Task: Use GitHub's "Gist" feature to share code snippets and notes.
Action: Mouse moved to (976, 54)
Screenshot: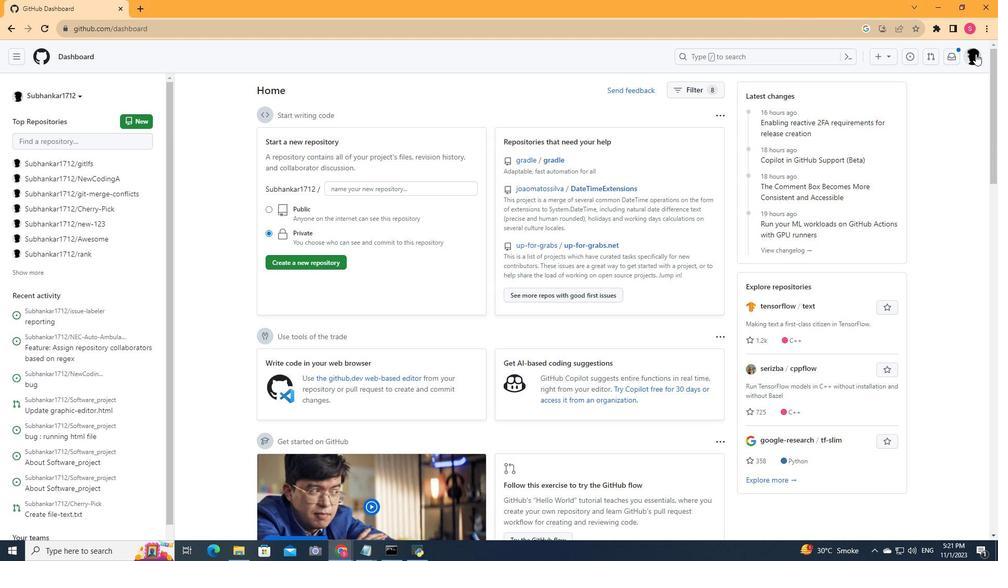 
Action: Mouse pressed left at (976, 54)
Screenshot: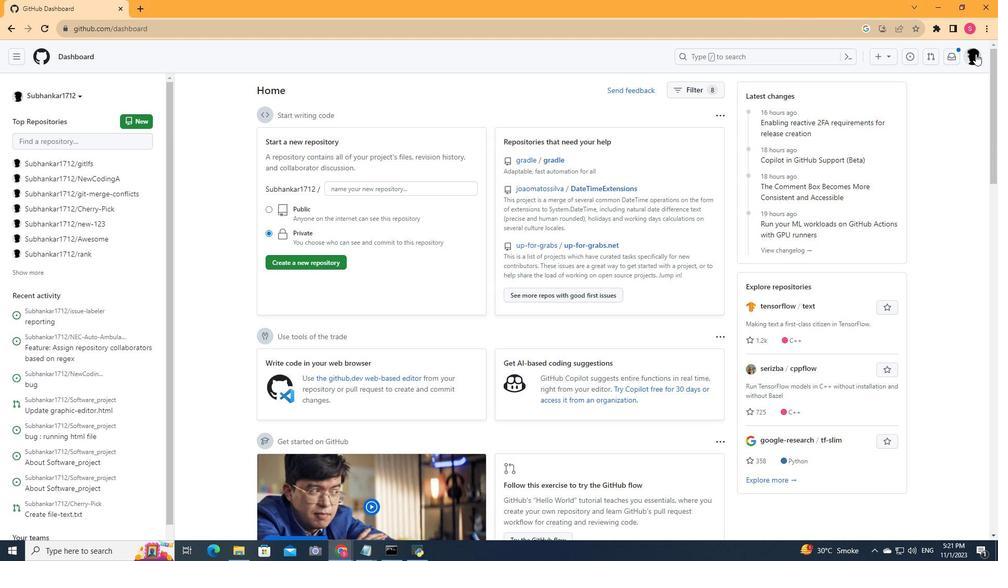 
Action: Mouse moved to (877, 233)
Screenshot: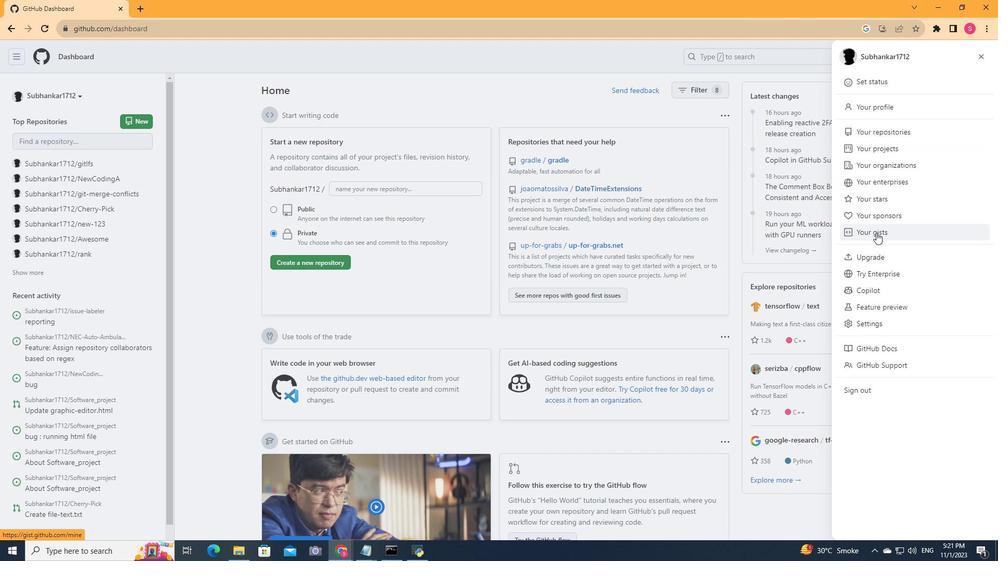 
Action: Mouse pressed left at (877, 233)
Screenshot: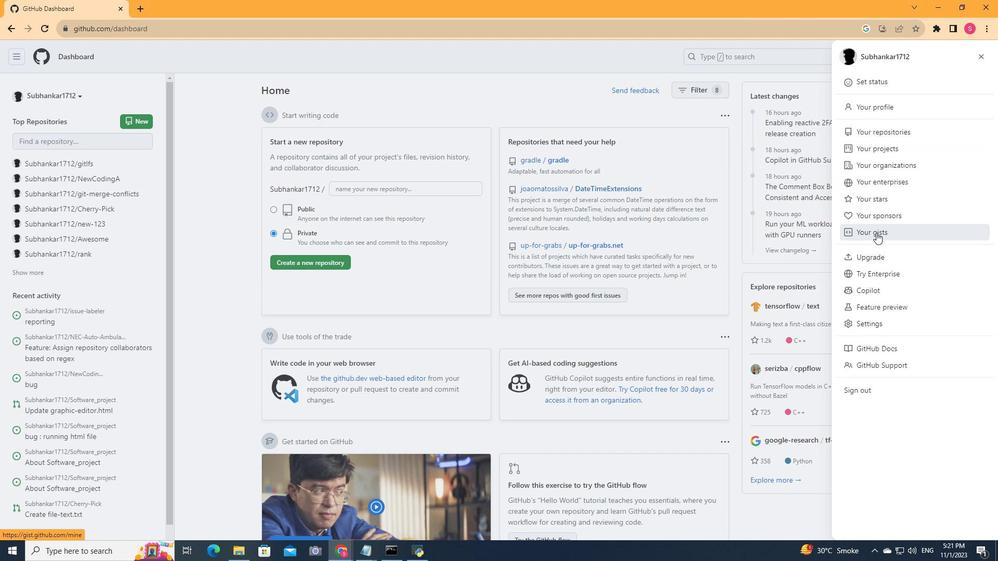 
Action: Mouse moved to (426, 131)
Screenshot: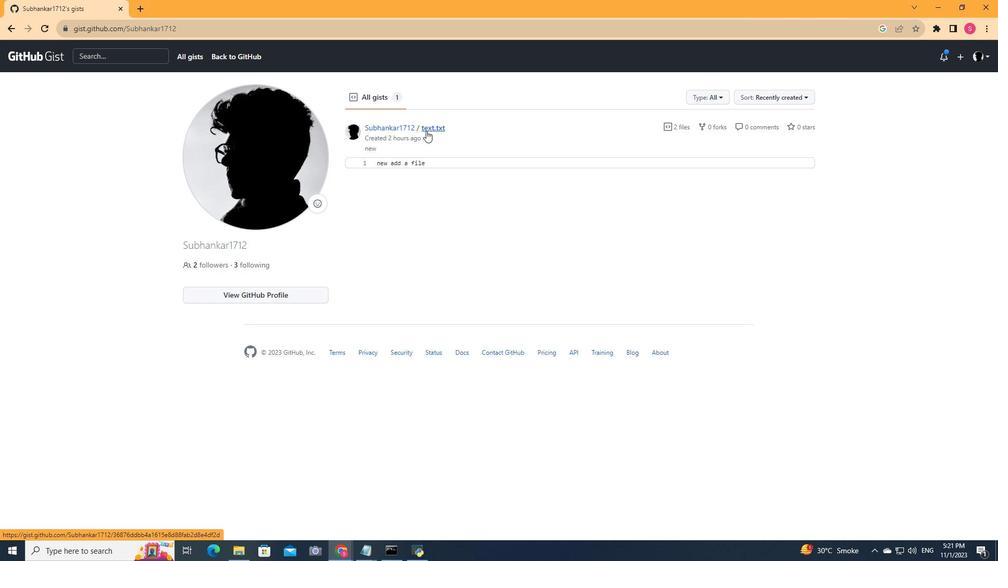 
Action: Mouse pressed left at (426, 131)
Screenshot: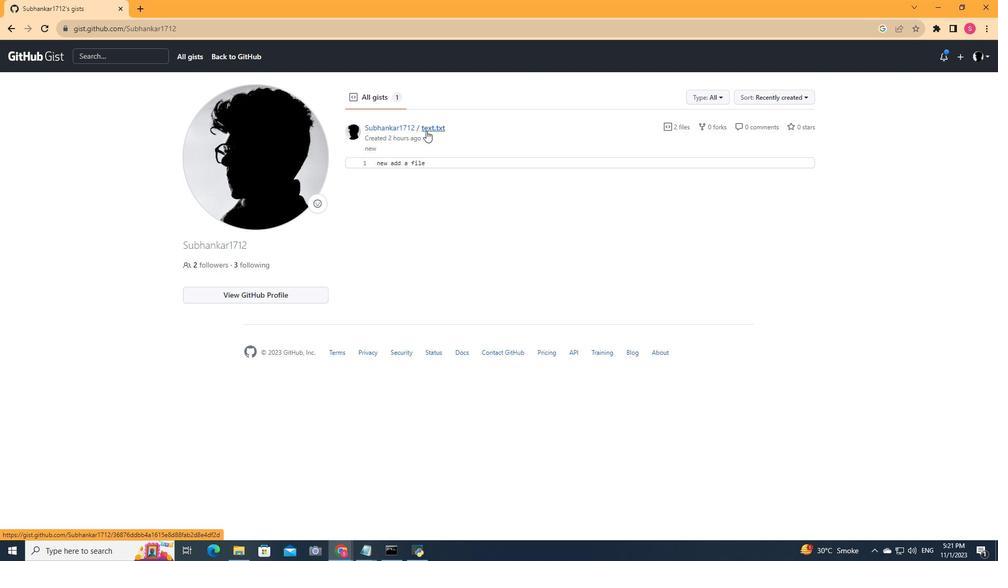 
Action: Mouse moved to (752, 130)
Screenshot: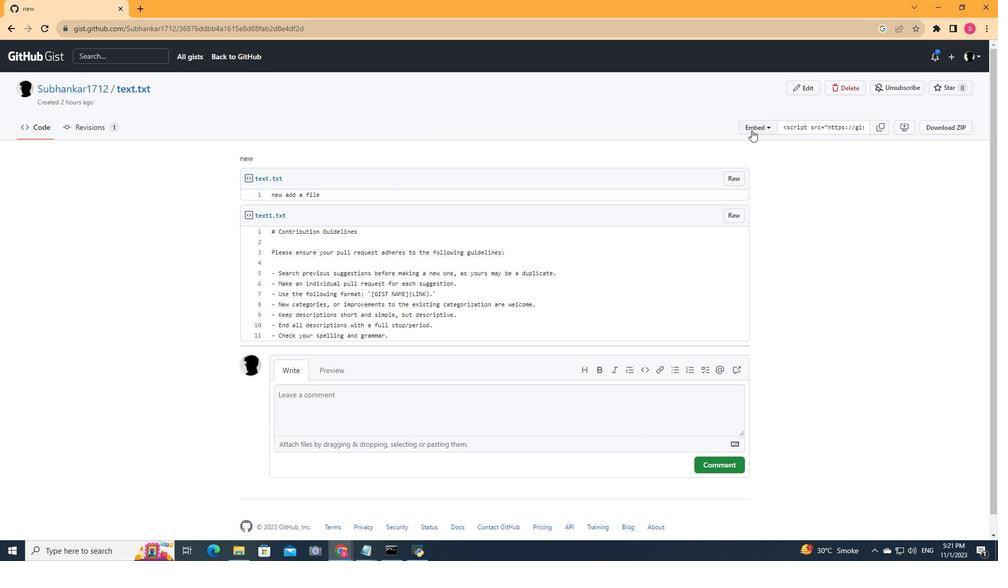 
Action: Mouse pressed left at (752, 130)
Screenshot: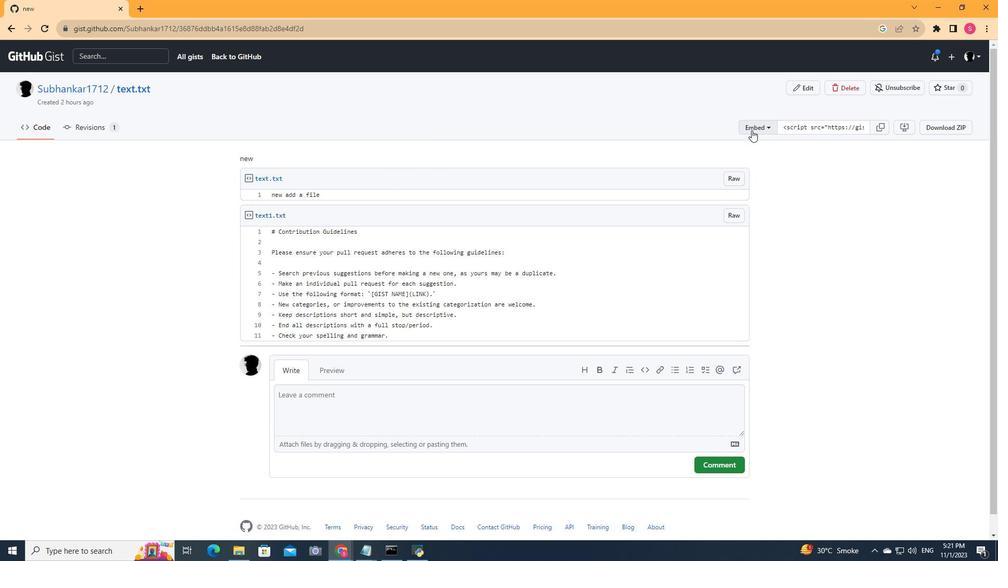 
Action: Mouse moved to (774, 195)
Screenshot: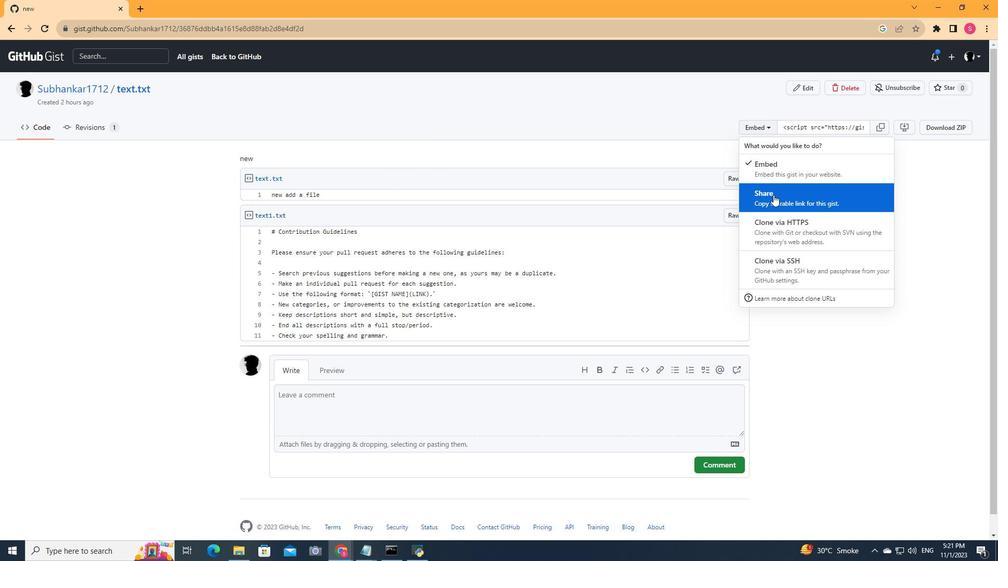 
Action: Mouse pressed left at (774, 195)
Screenshot: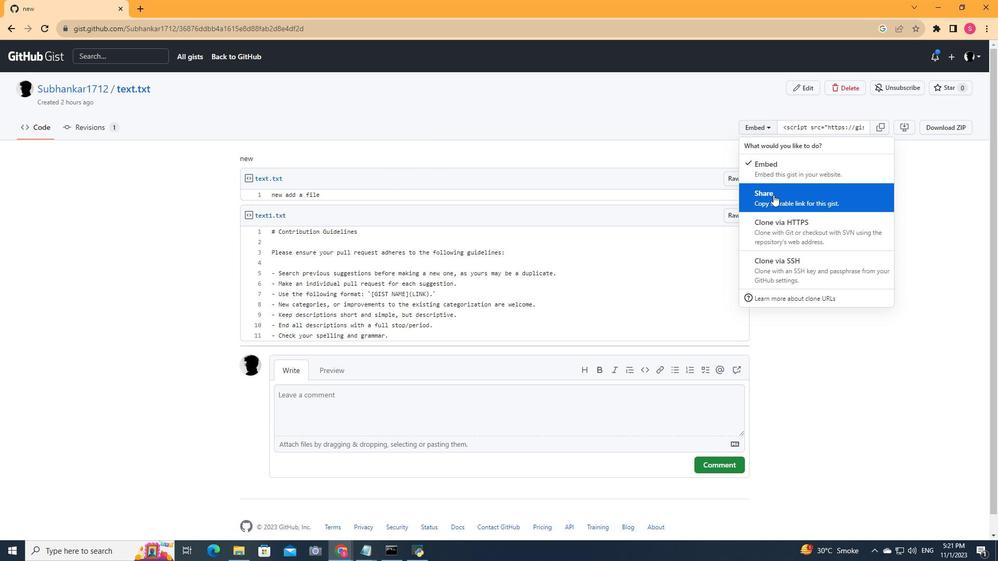 
Action: Mouse moved to (880, 126)
Screenshot: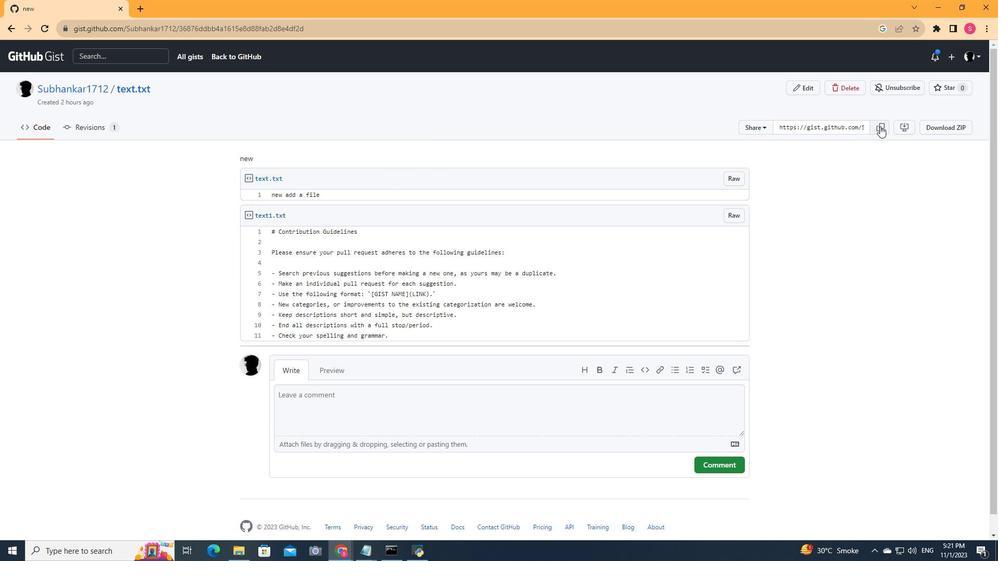 
Action: Mouse pressed left at (880, 126)
Screenshot: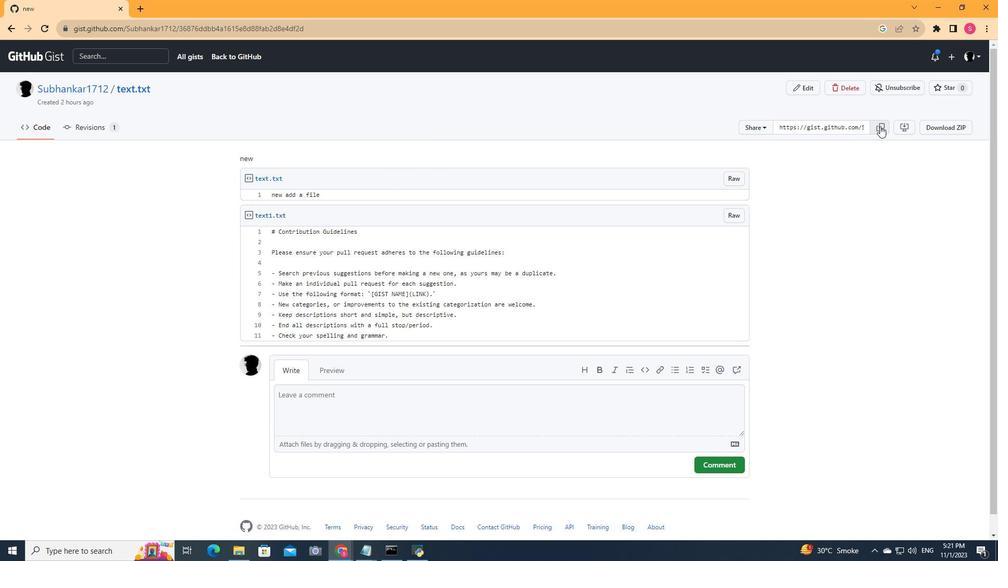 
Action: Mouse moved to (978, 56)
Screenshot: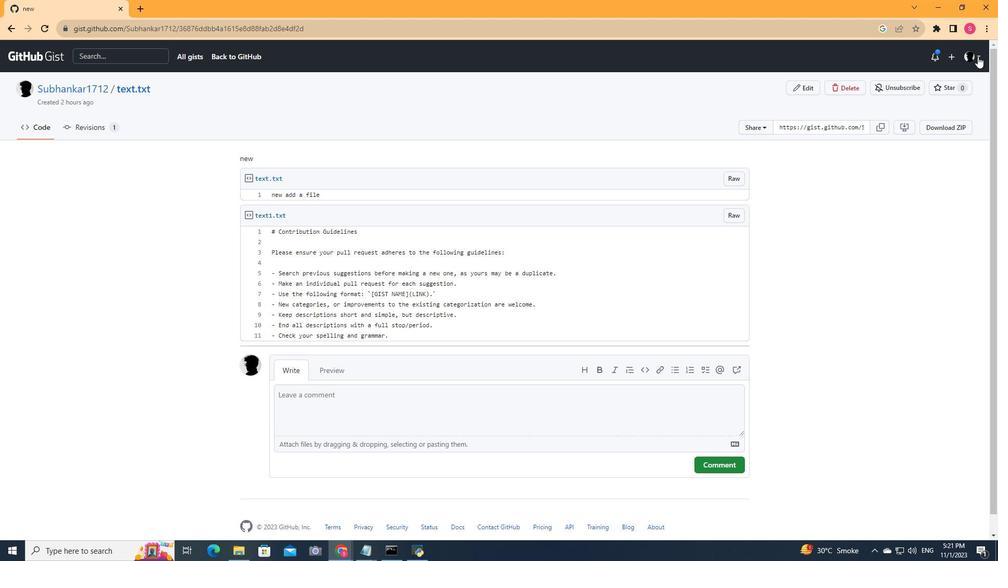 
Action: Mouse pressed left at (978, 56)
Screenshot: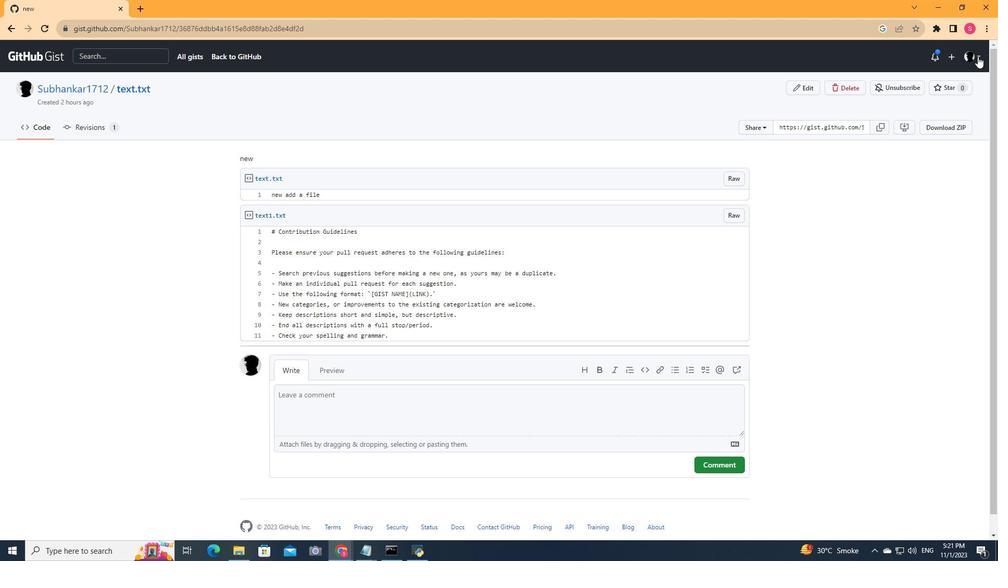 
Action: Mouse moved to (935, 161)
Screenshot: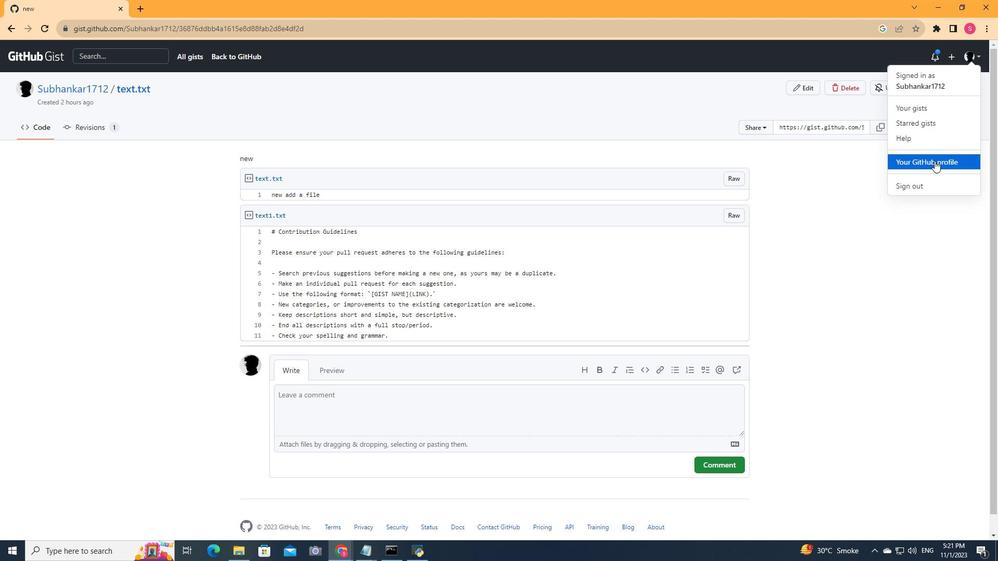 
Action: Mouse pressed left at (935, 161)
Screenshot: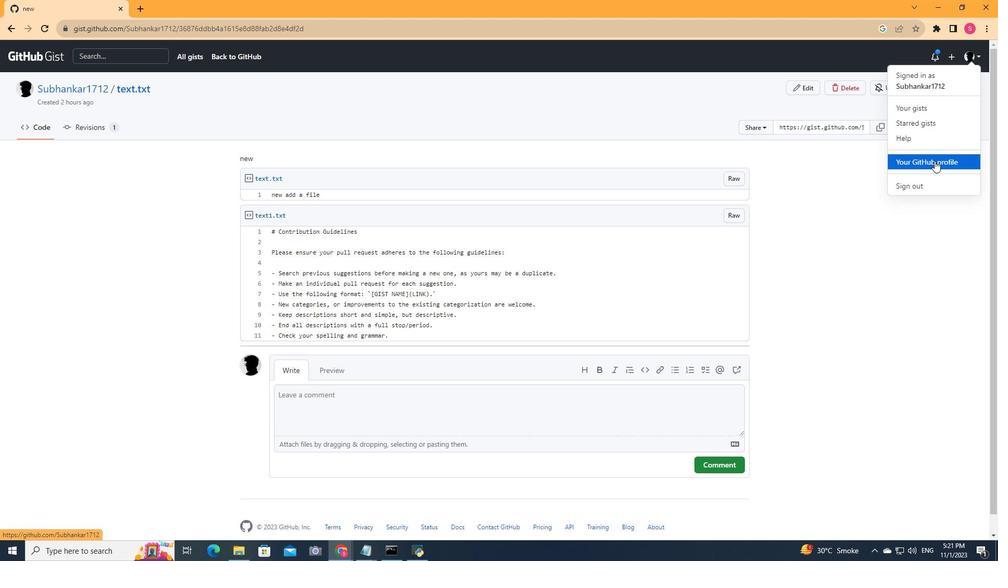 
Action: Mouse moved to (429, 256)
Screenshot: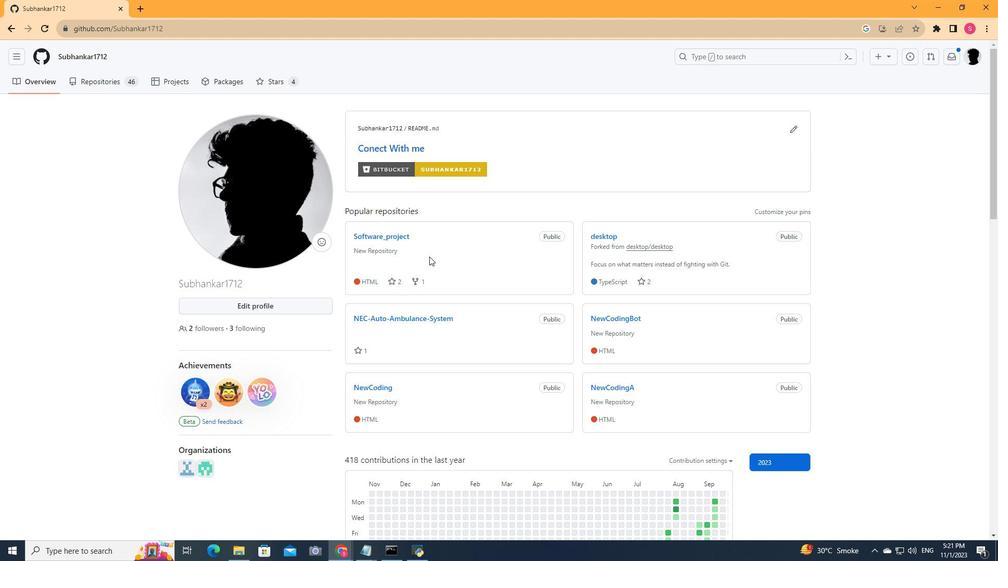 
Action: Mouse scrolled (429, 256) with delta (0, 0)
Screenshot: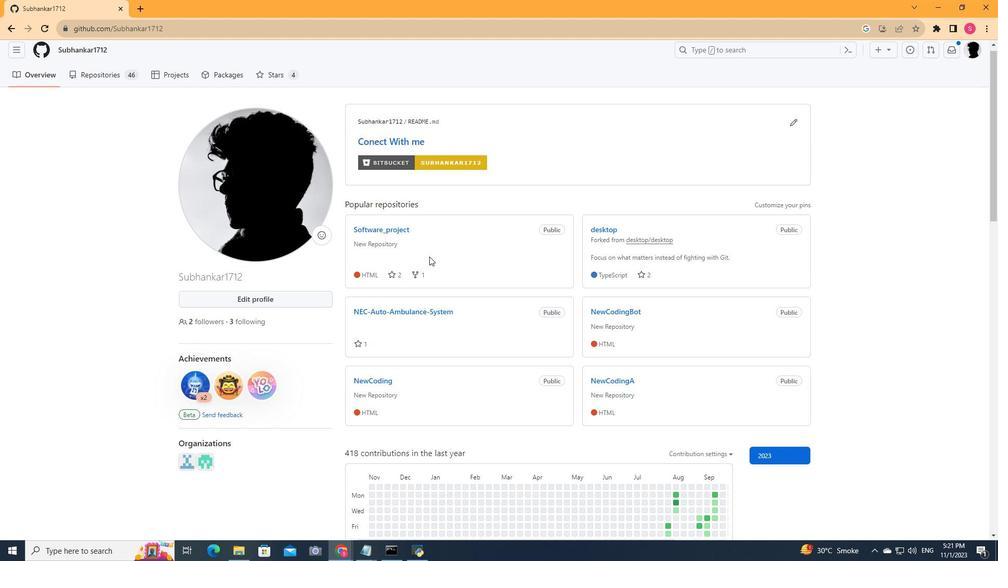 
Action: Mouse scrolled (429, 256) with delta (0, 0)
Screenshot: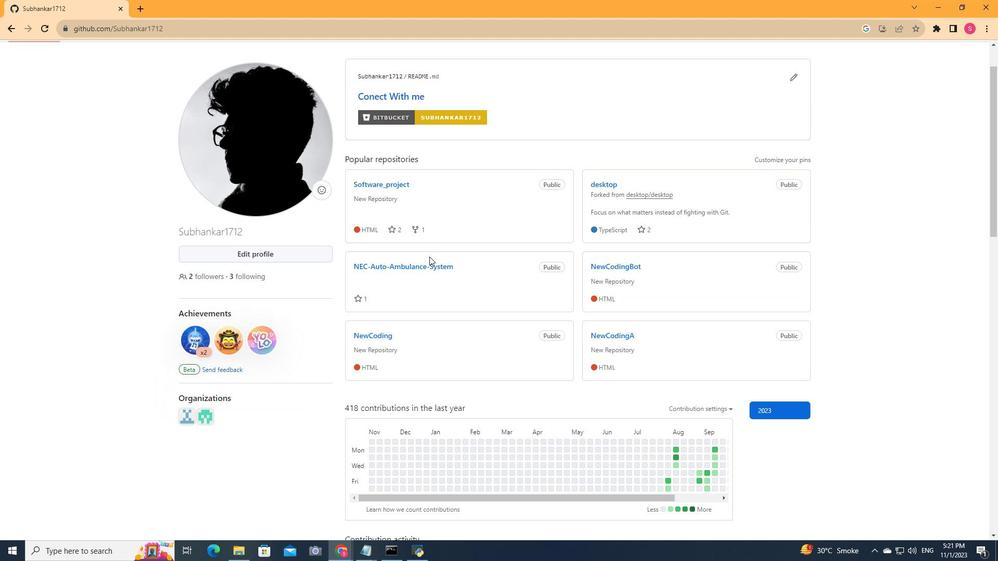 
Action: Mouse scrolled (429, 257) with delta (0, 0)
Screenshot: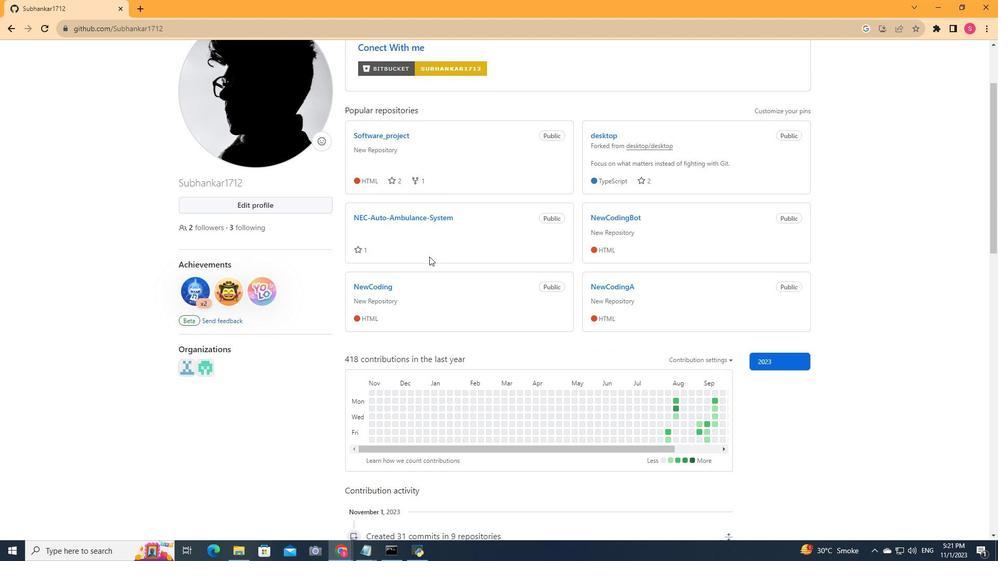 
Action: Mouse scrolled (429, 257) with delta (0, 0)
Screenshot: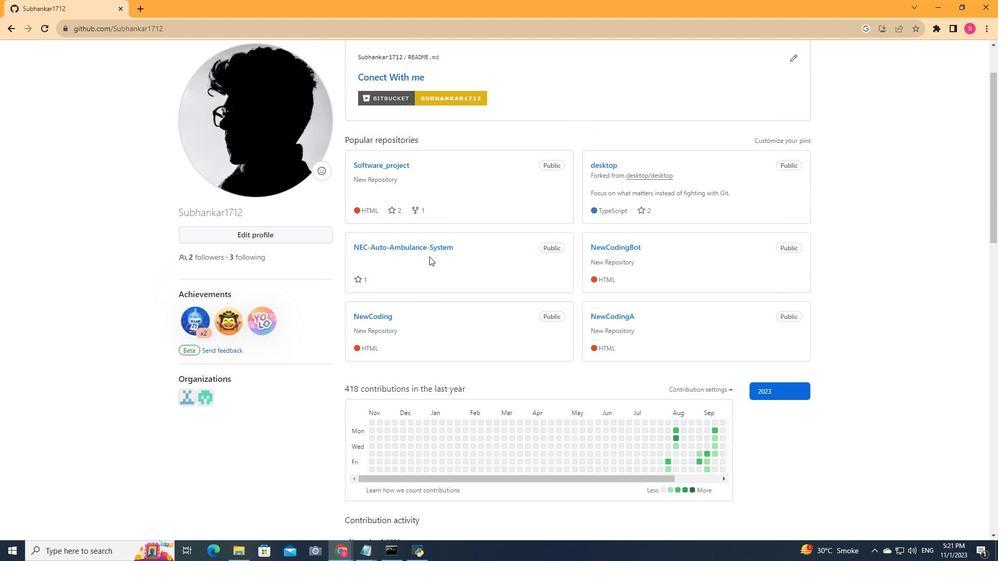 
Action: Mouse scrolled (429, 257) with delta (0, 0)
Screenshot: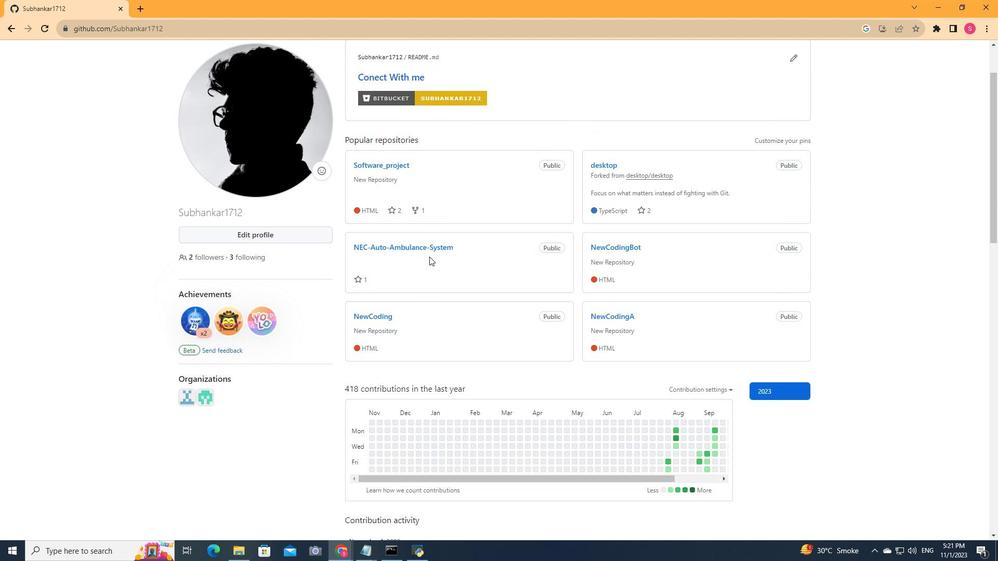 
Action: Mouse scrolled (429, 257) with delta (0, 0)
Screenshot: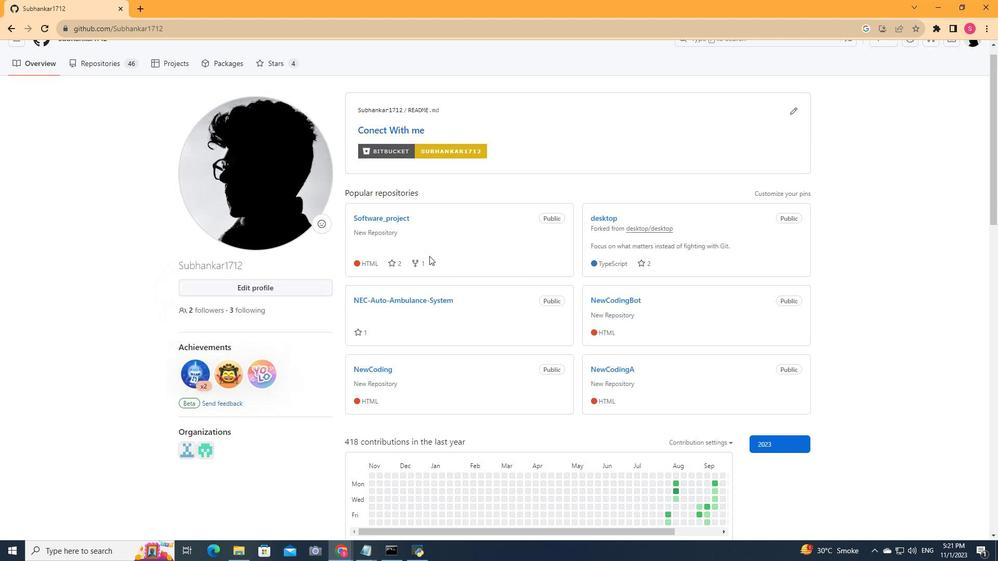 
Action: Mouse scrolled (429, 257) with delta (0, 0)
Screenshot: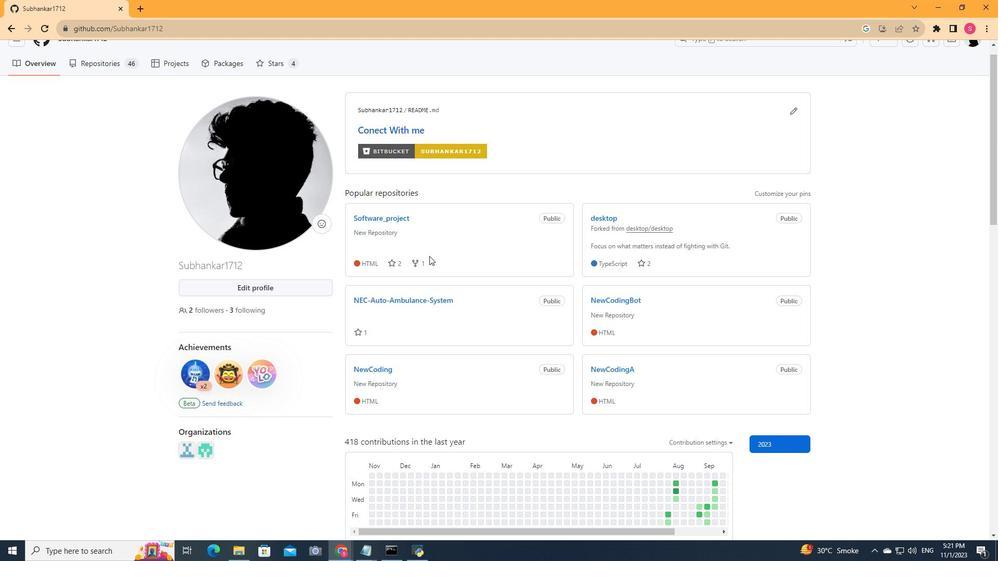 
Action: Mouse moved to (114, 76)
Screenshot: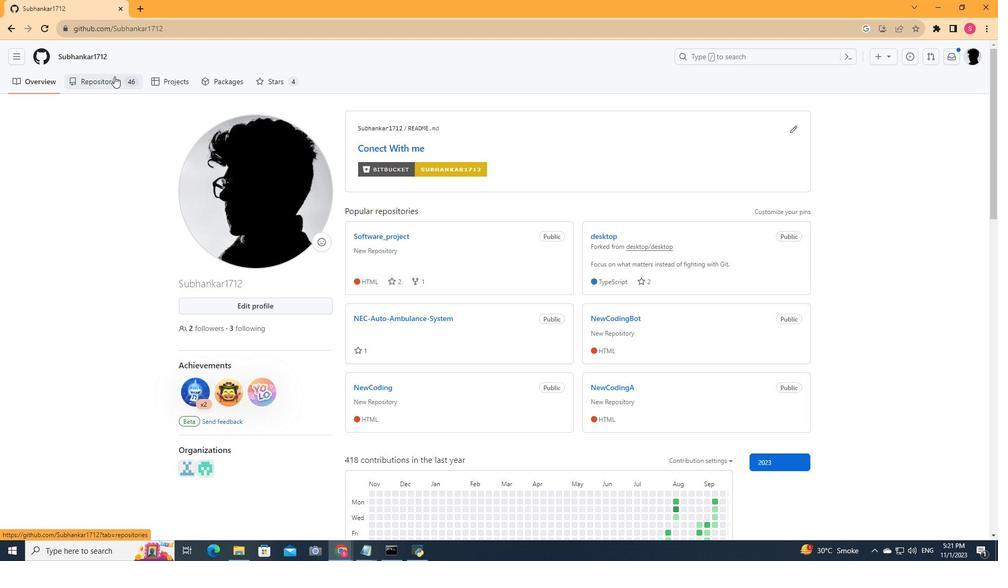 
Action: Mouse pressed left at (114, 76)
Screenshot: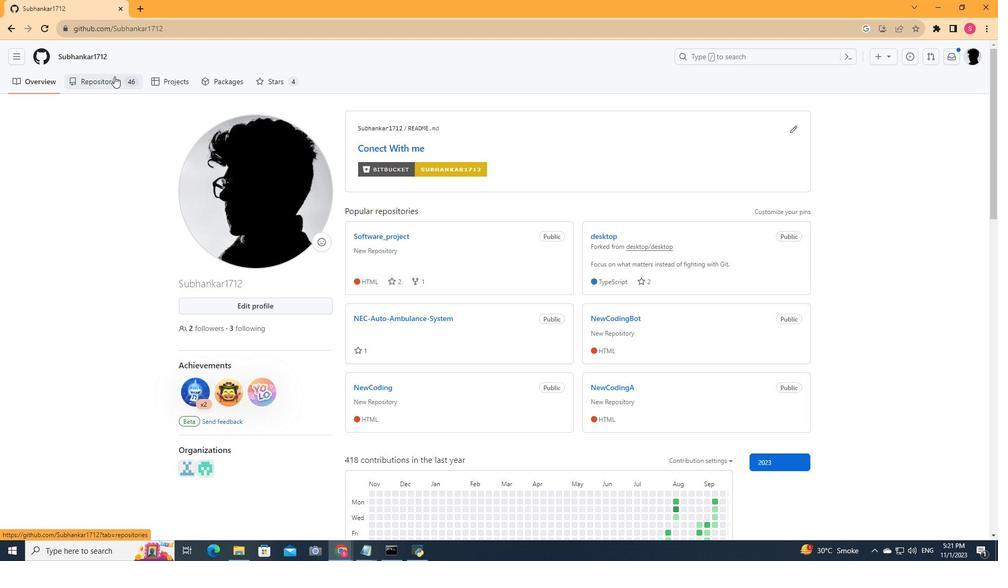 
Action: Mouse moved to (441, 271)
Screenshot: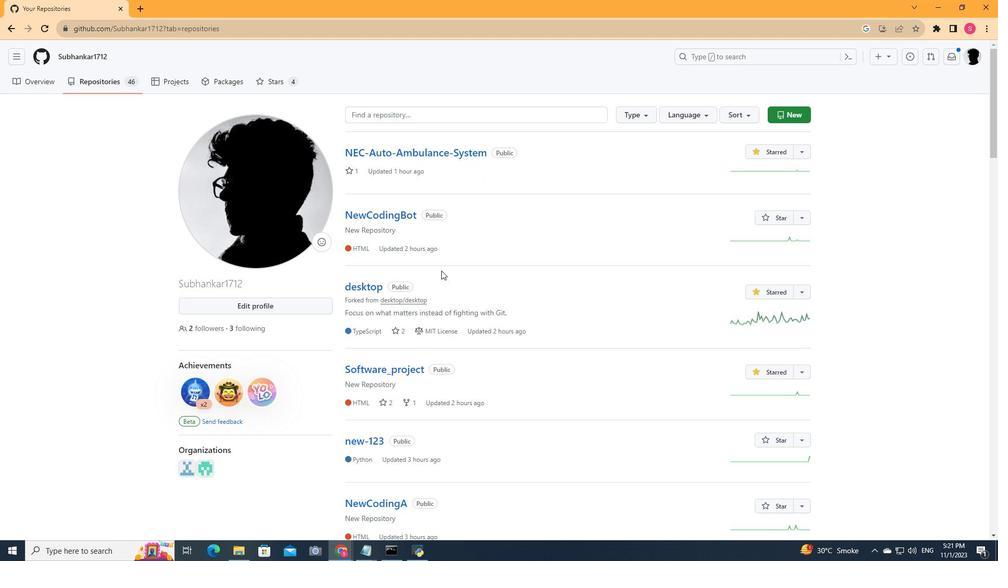 
Action: Mouse scrolled (441, 270) with delta (0, 0)
Screenshot: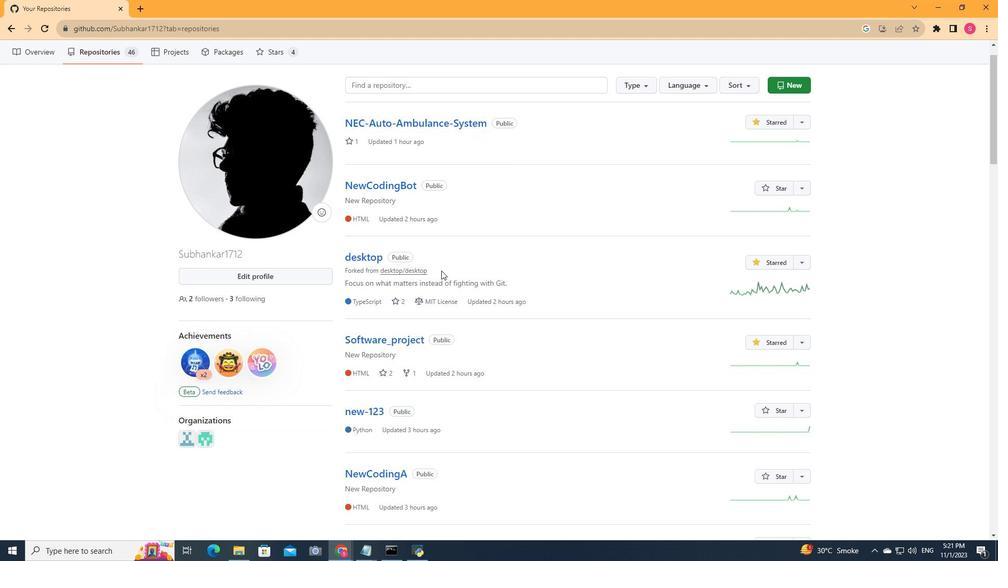 
Action: Mouse scrolled (441, 270) with delta (0, 0)
Screenshot: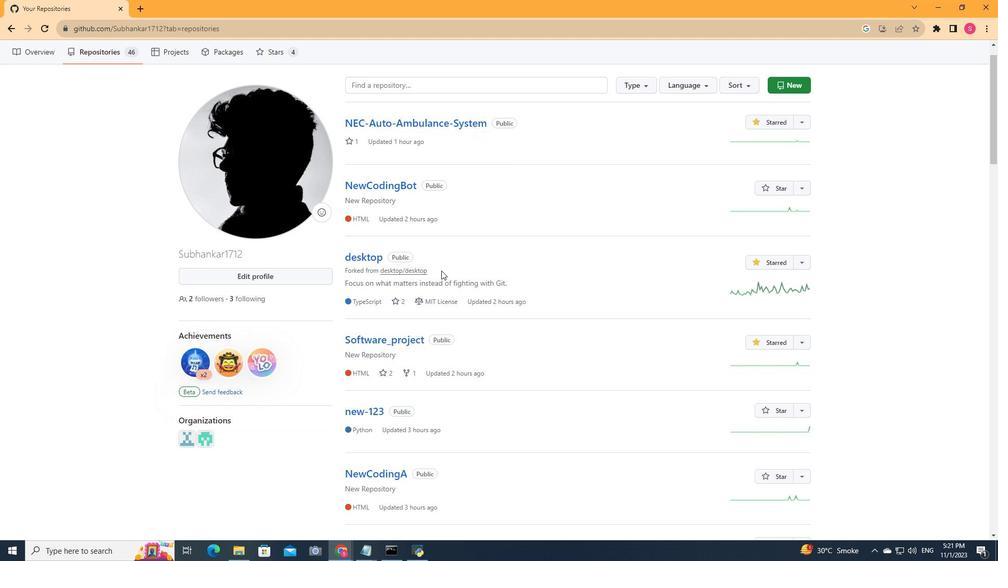 
Action: Mouse scrolled (441, 270) with delta (0, 0)
Screenshot: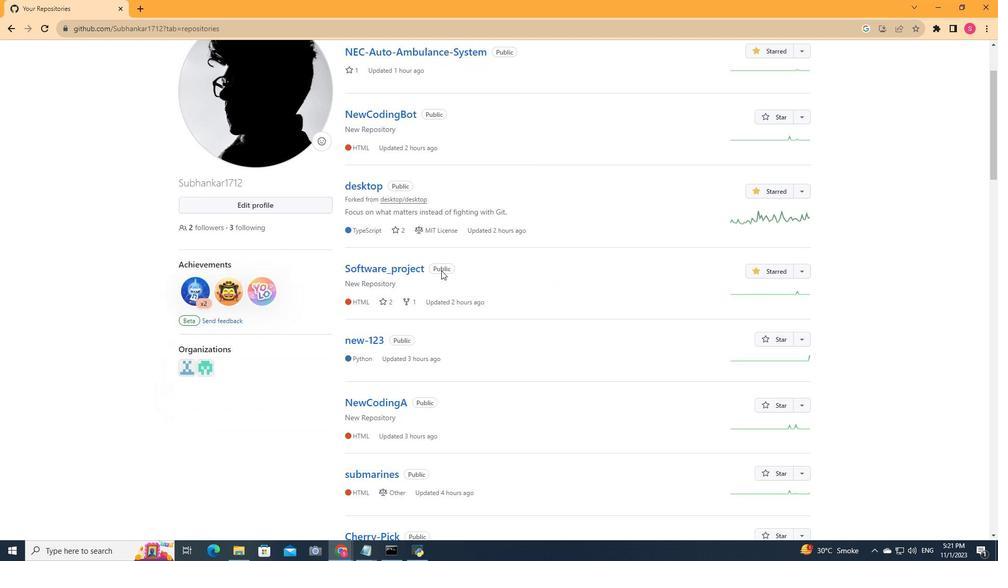 
Action: Mouse scrolled (441, 270) with delta (0, 0)
Screenshot: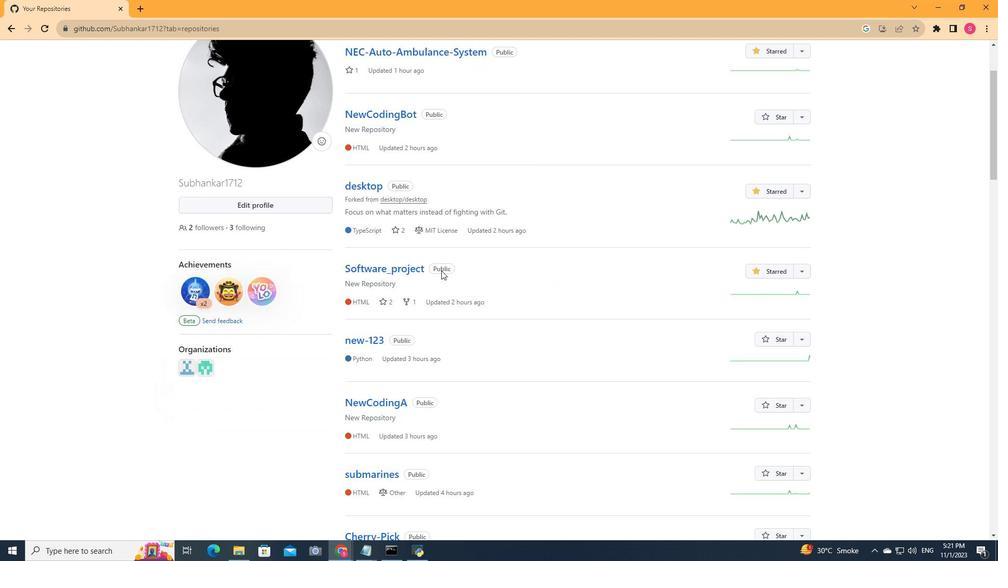 
Action: Mouse scrolled (441, 270) with delta (0, 0)
Screenshot: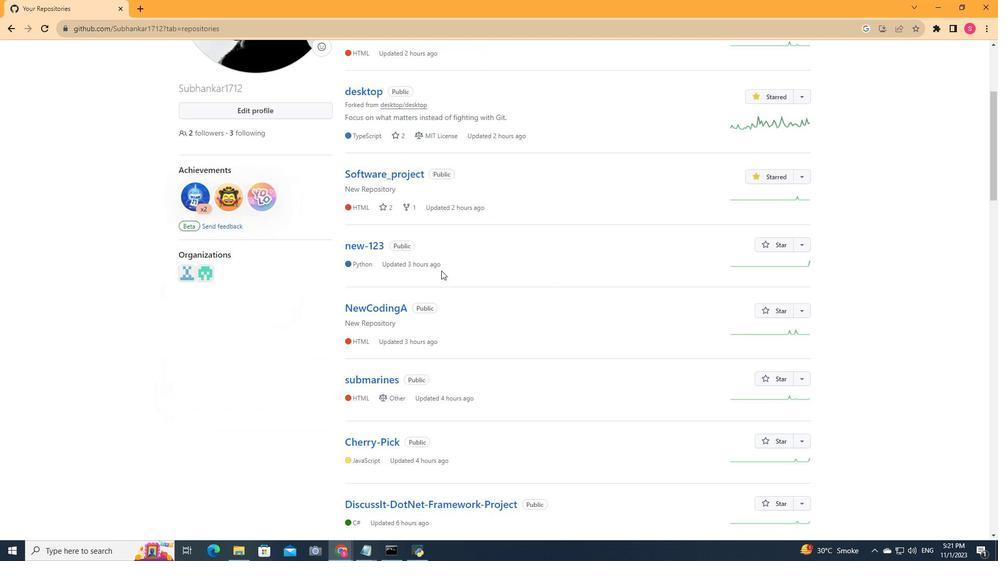 
Action: Mouse scrolled (441, 270) with delta (0, 0)
Screenshot: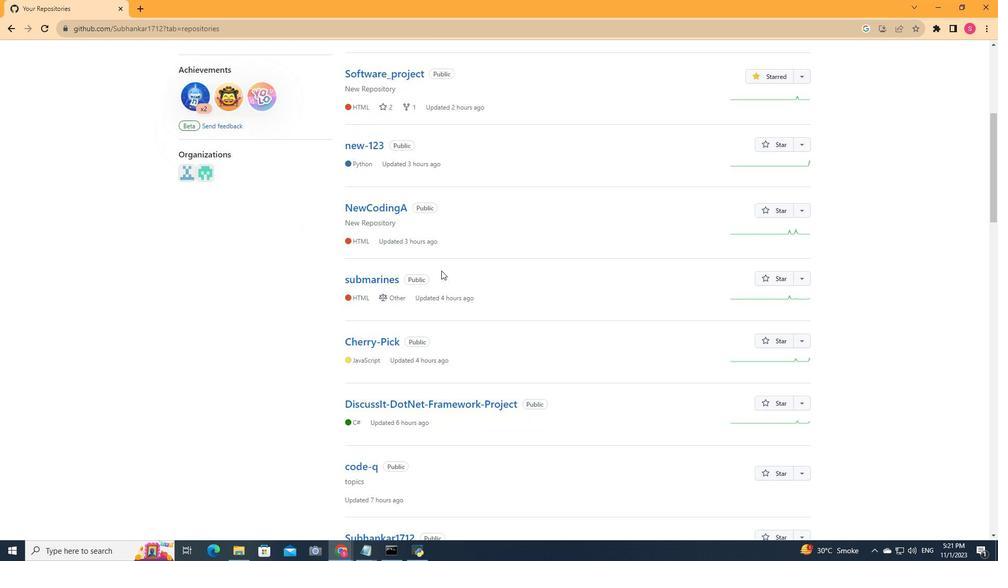 
Action: Mouse scrolled (441, 270) with delta (0, 0)
Screenshot: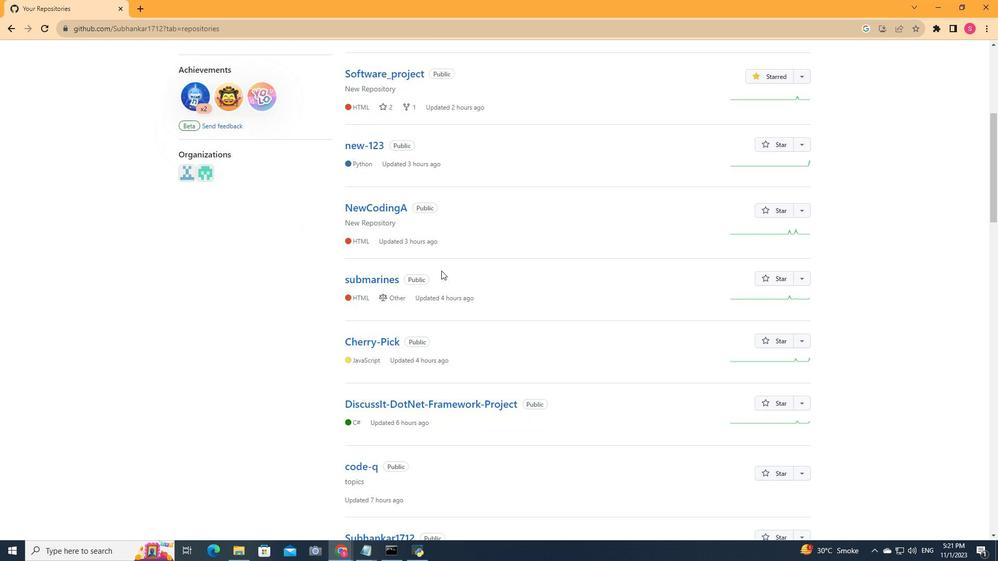 
Action: Mouse scrolled (441, 270) with delta (0, 0)
Screenshot: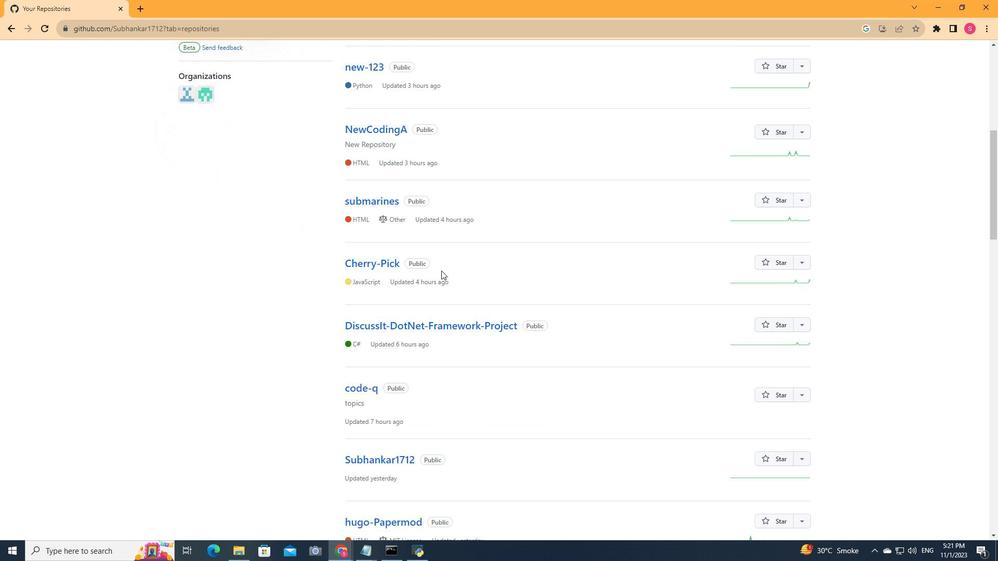 
Action: Mouse scrolled (441, 270) with delta (0, 0)
Screenshot: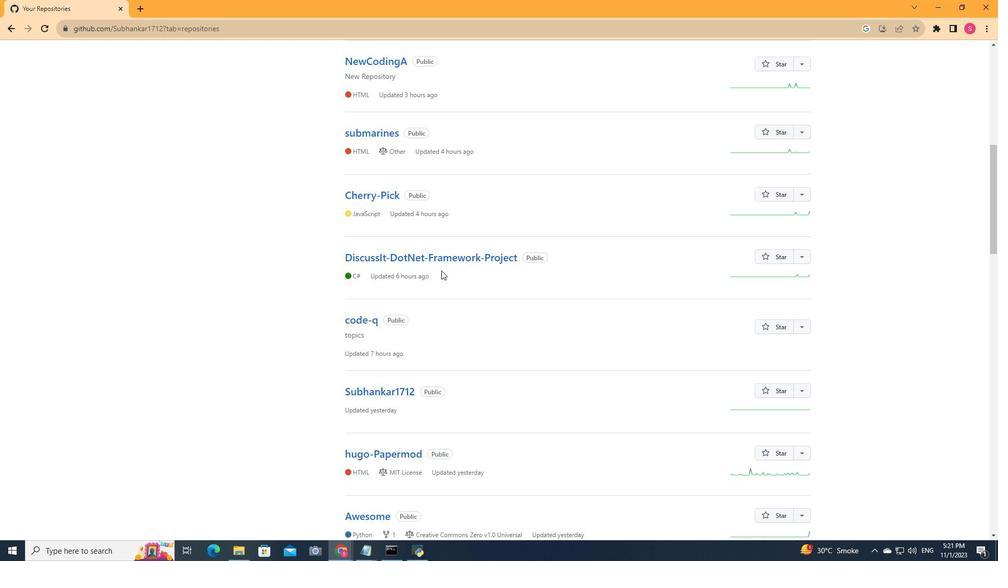 
Action: Mouse scrolled (441, 270) with delta (0, 0)
Screenshot: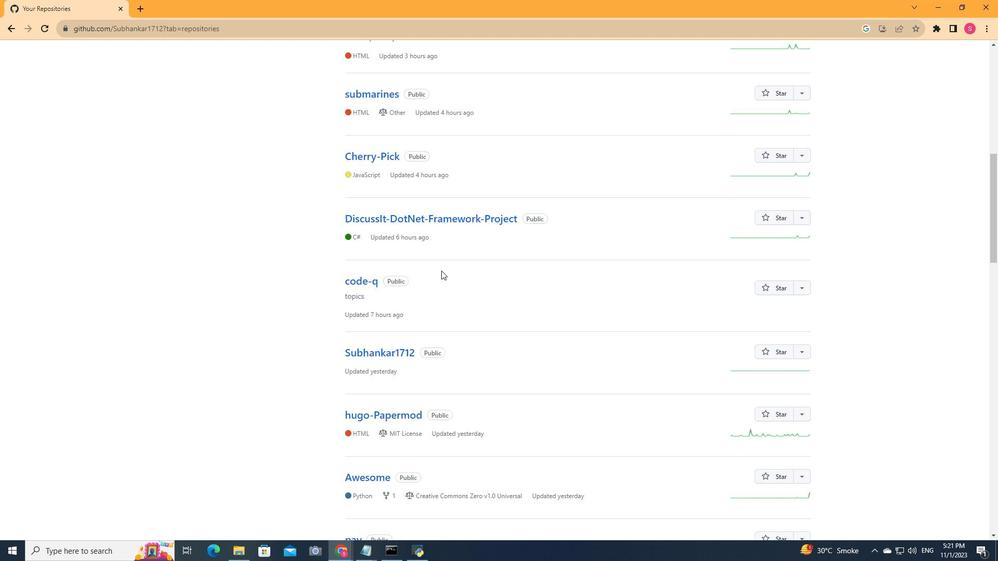 
Action: Mouse scrolled (441, 270) with delta (0, 0)
Screenshot: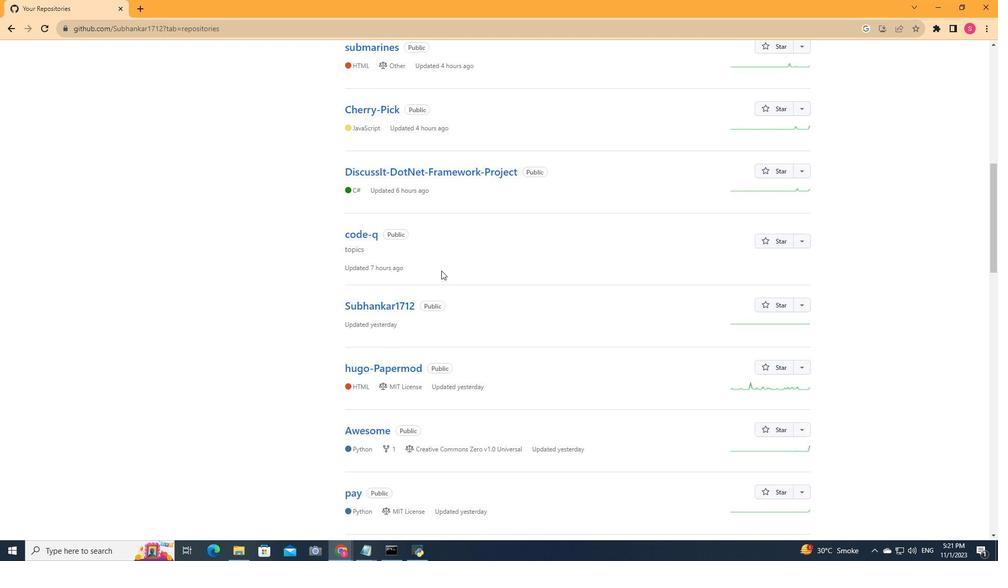 
Action: Mouse moved to (384, 262)
Screenshot: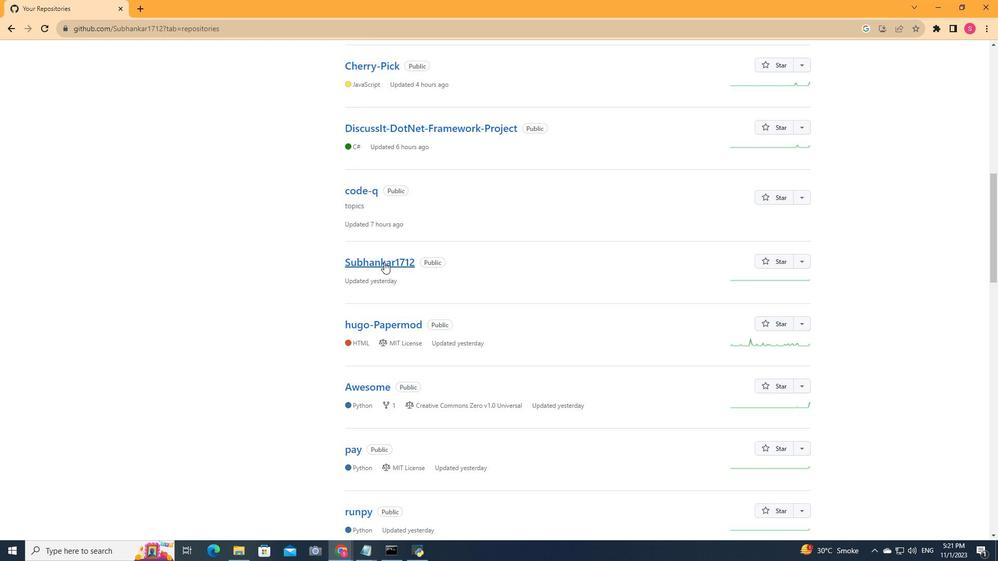 
Action: Mouse pressed left at (384, 262)
Screenshot: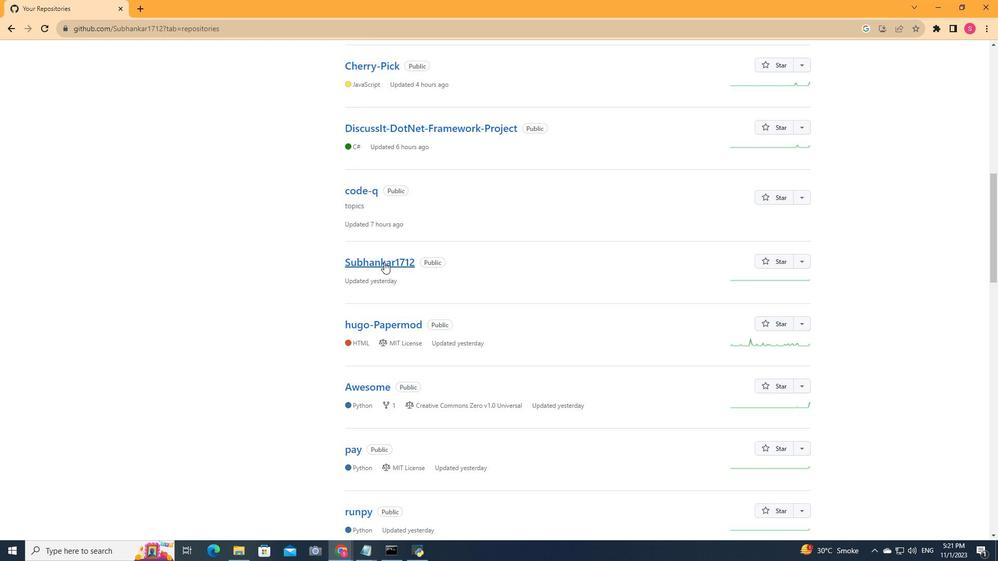 
Action: Mouse moved to (558, 146)
Screenshot: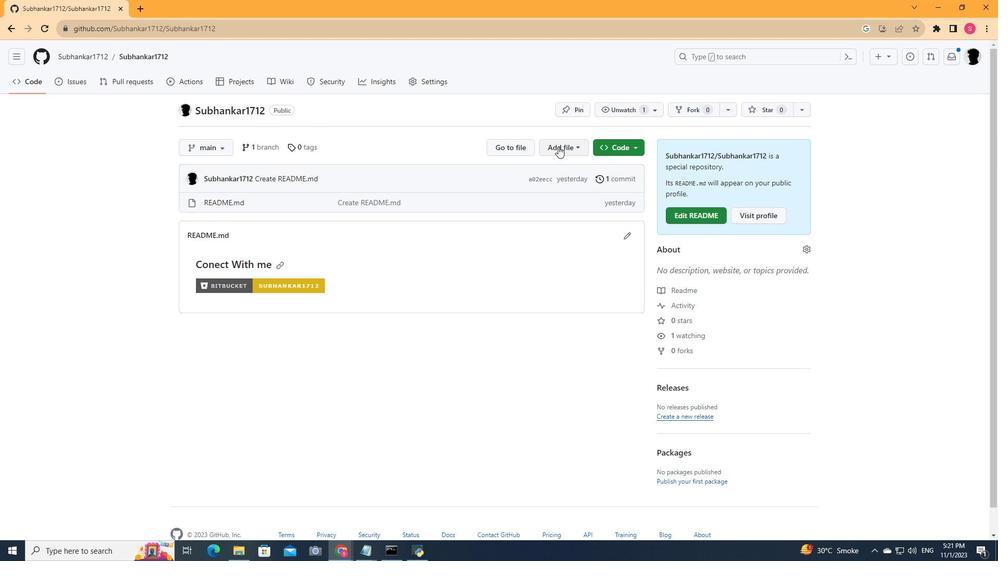 
Action: Mouse pressed left at (558, 146)
Screenshot: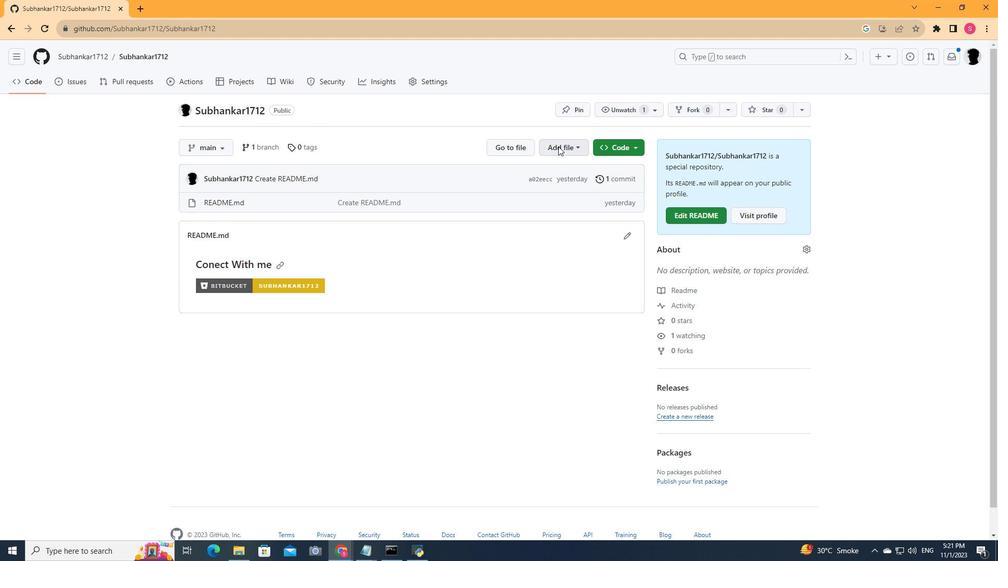 
Action: Mouse moved to (545, 170)
Screenshot: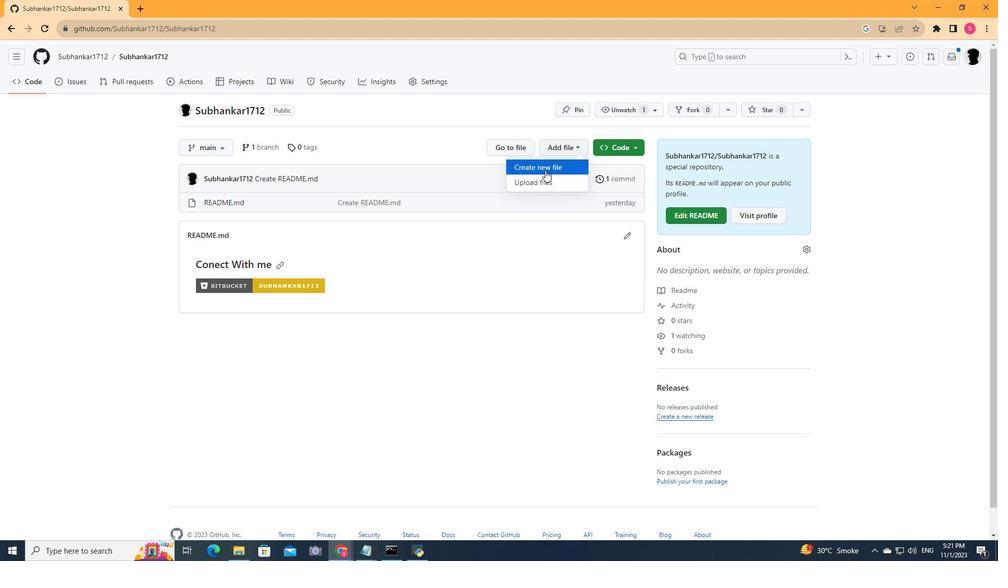 
Action: Mouse pressed left at (545, 170)
Screenshot: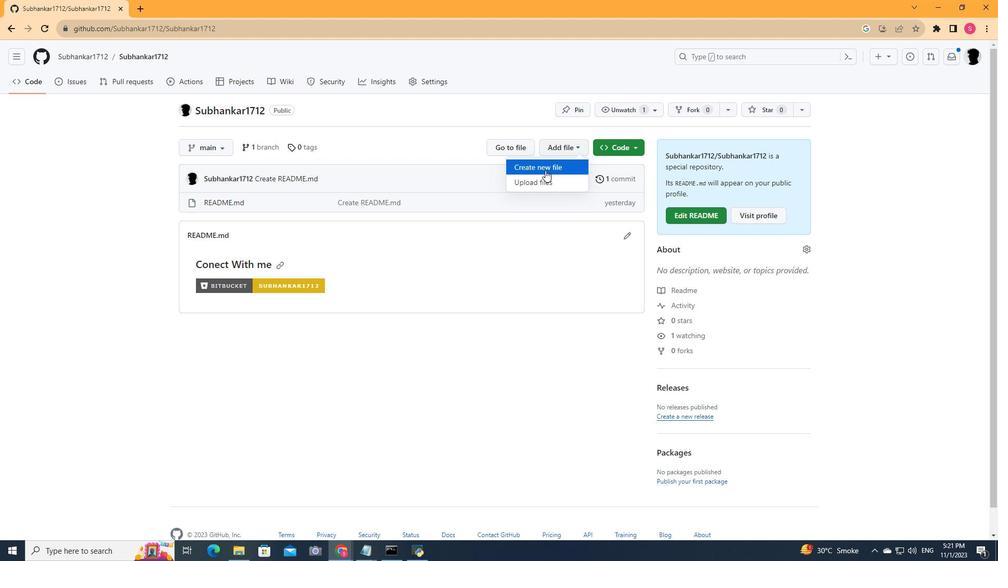 
Action: Mouse moved to (140, 109)
Screenshot: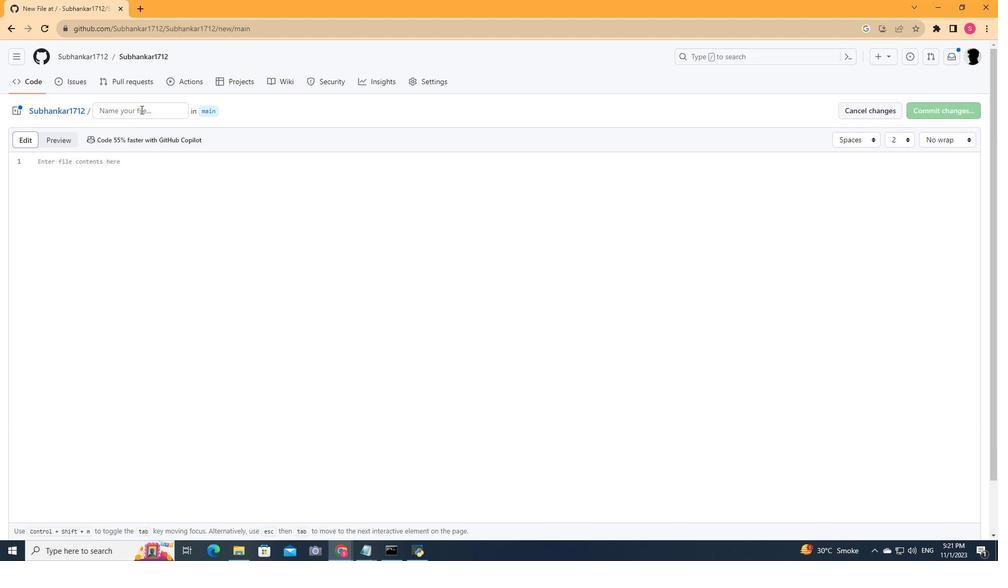 
Action: Mouse pressed left at (140, 109)
Screenshot: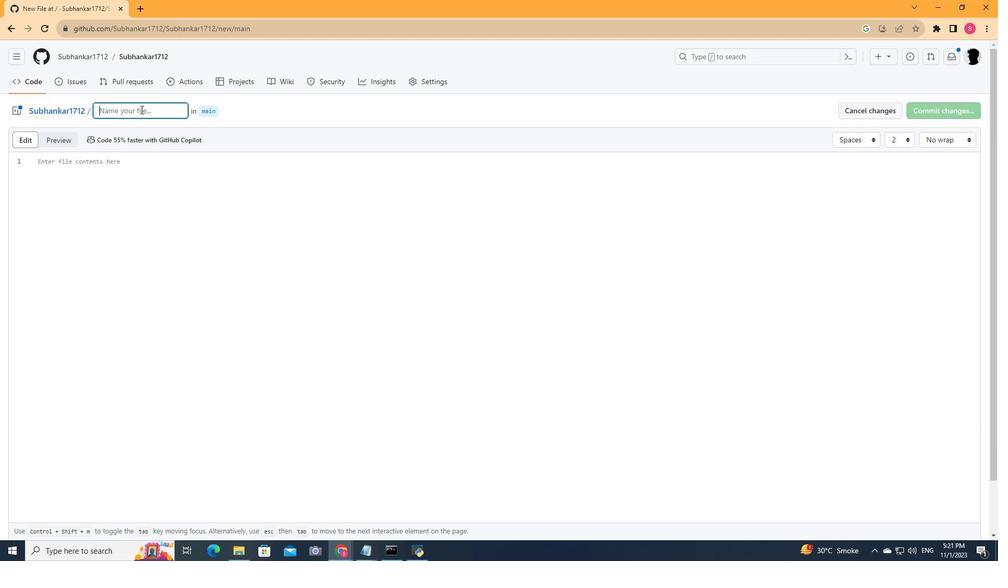 
Action: Key pressed g<Key.backspace><Key.shift>GIst.md
Screenshot: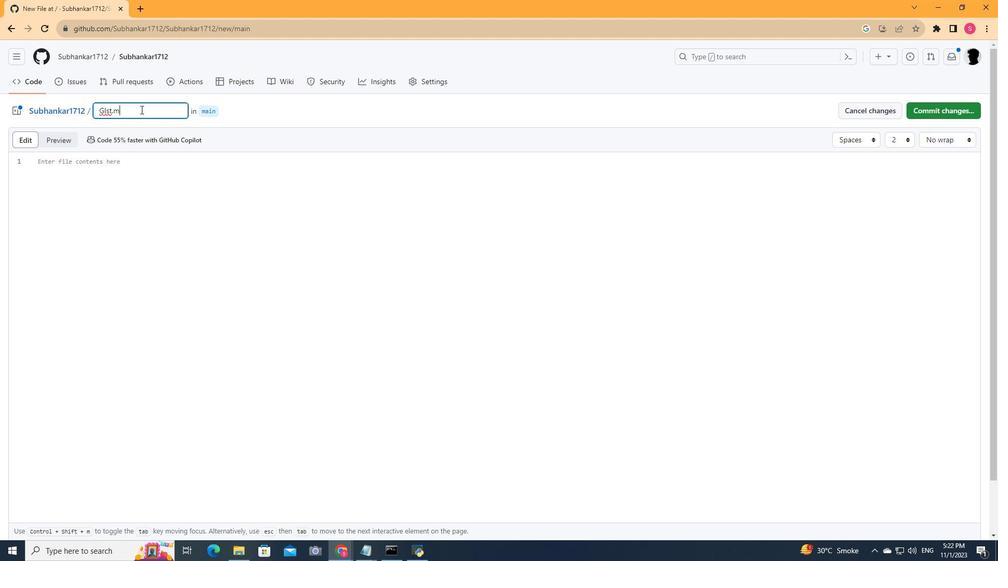 
Action: Mouse moved to (109, 164)
Screenshot: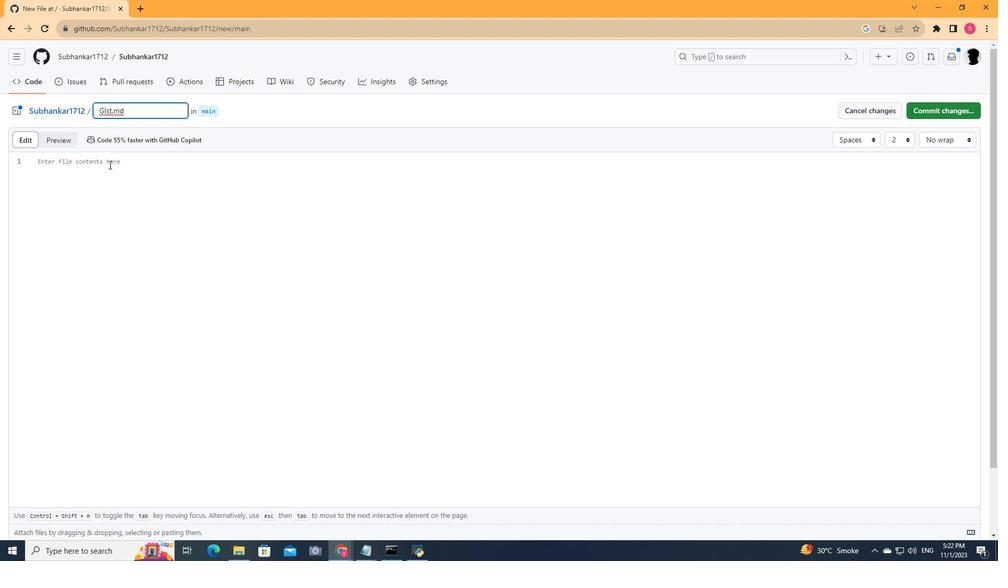 
Action: Mouse pressed left at (109, 164)
Screenshot: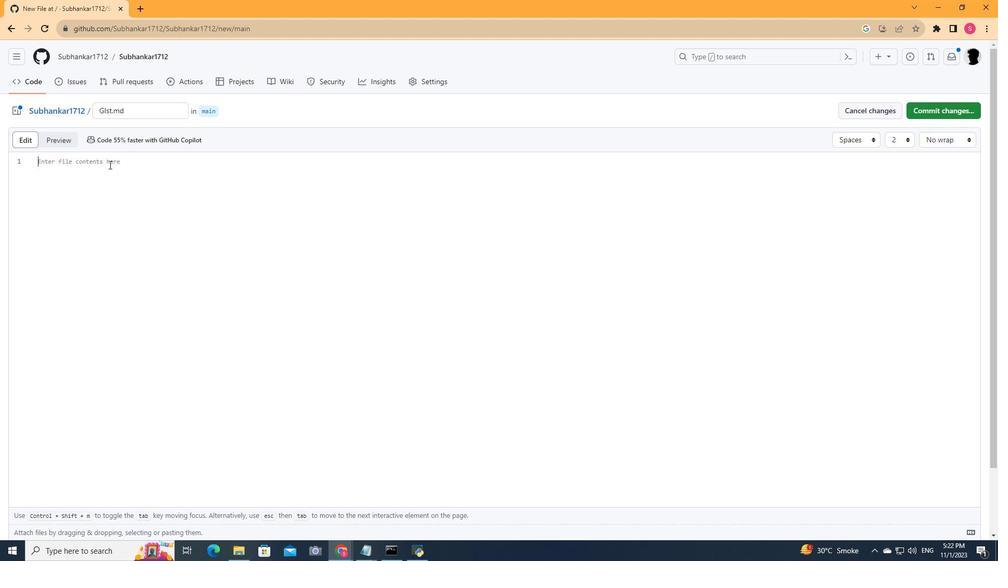 
Action: Mouse pressed right at (109, 164)
Screenshot: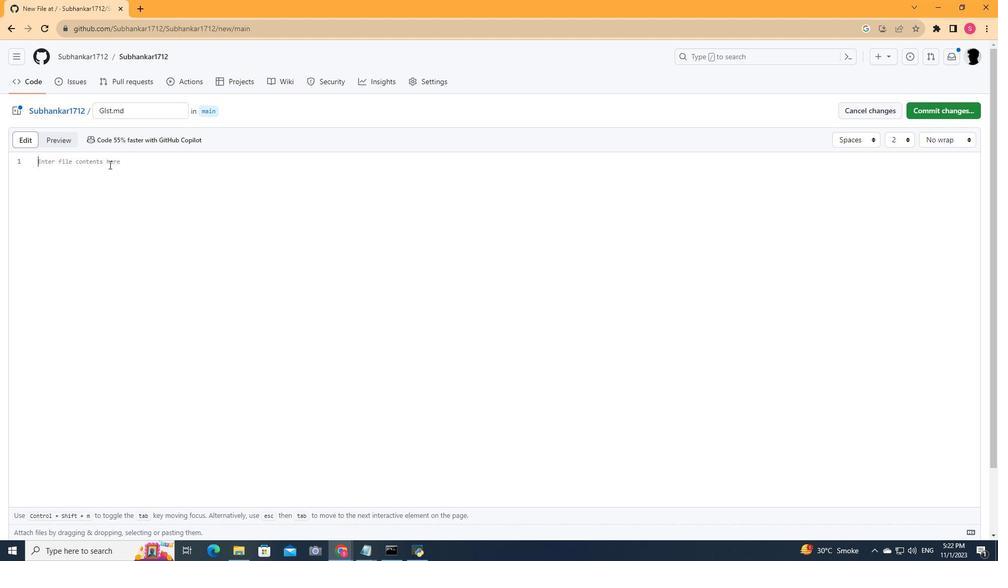 
Action: Mouse moved to (141, 236)
Screenshot: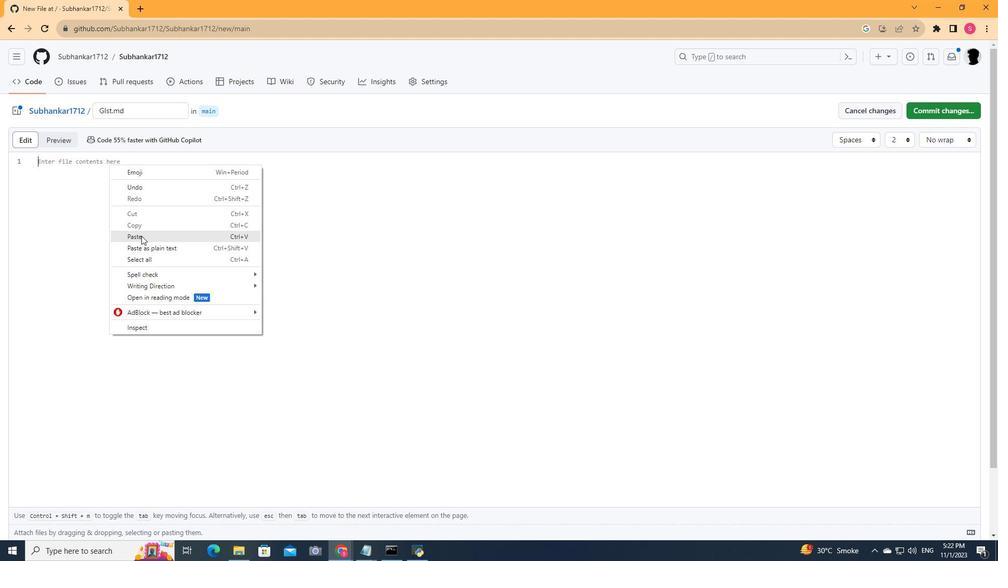 
Action: Mouse pressed left at (141, 236)
Screenshot: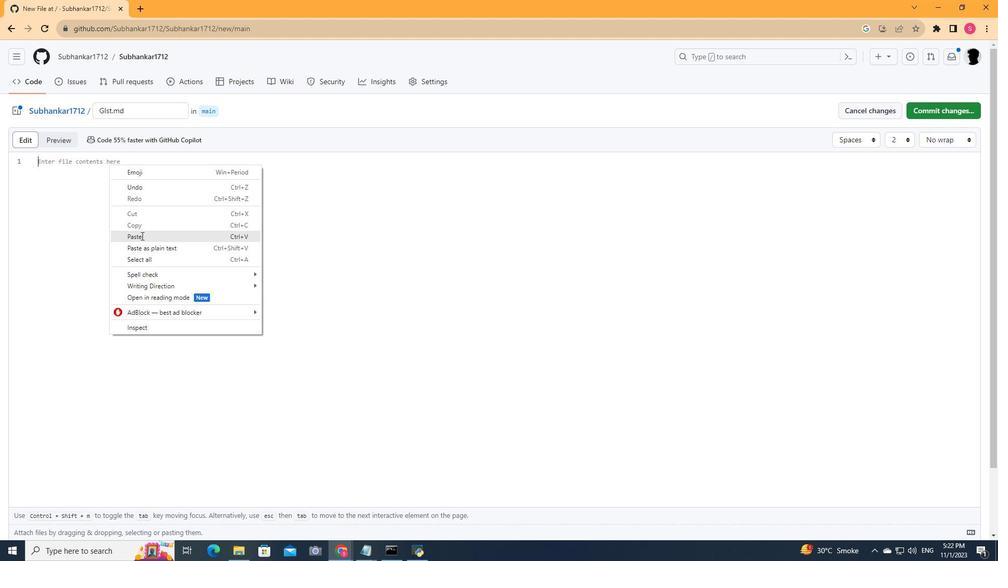 
Action: Mouse moved to (63, 141)
Screenshot: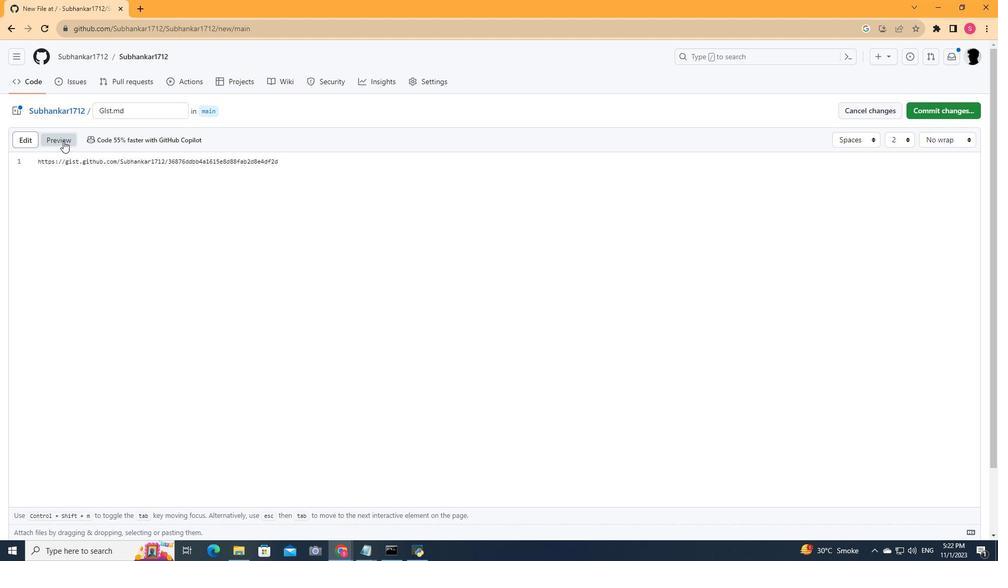 
Action: Mouse pressed left at (63, 141)
Screenshot: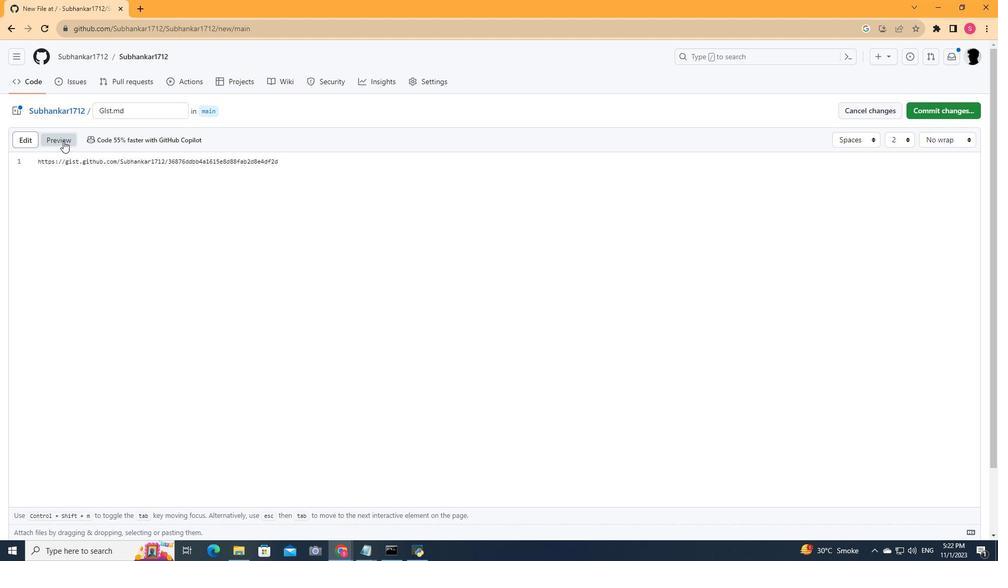 
Action: Mouse moved to (940, 109)
Screenshot: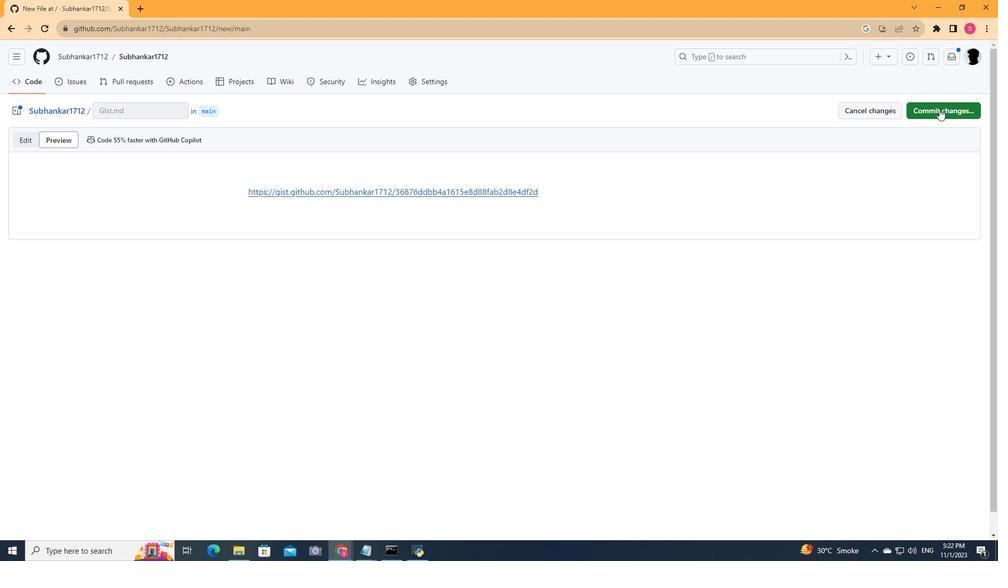 
Action: Mouse pressed left at (940, 109)
Screenshot: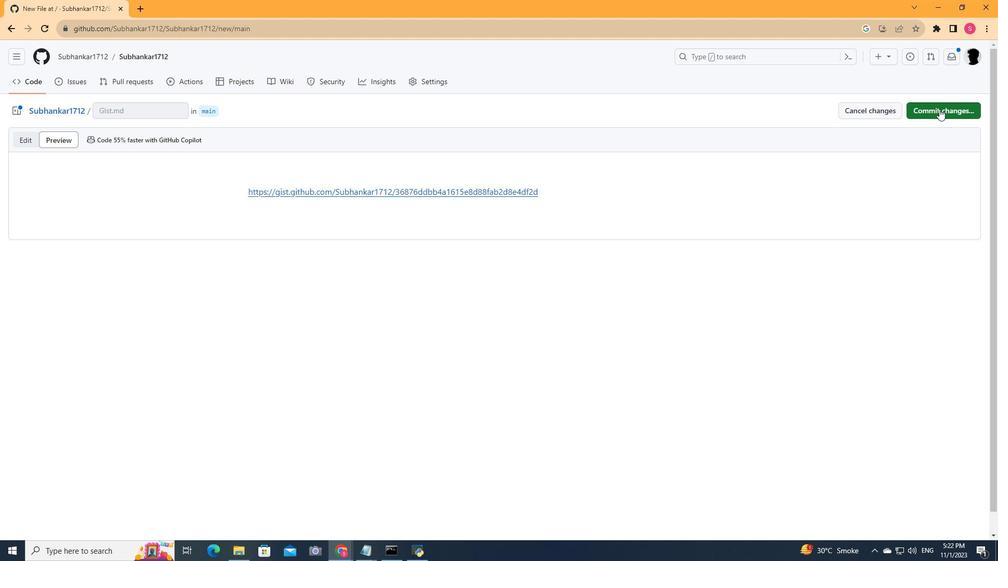 
Action: Mouse moved to (586, 407)
Screenshot: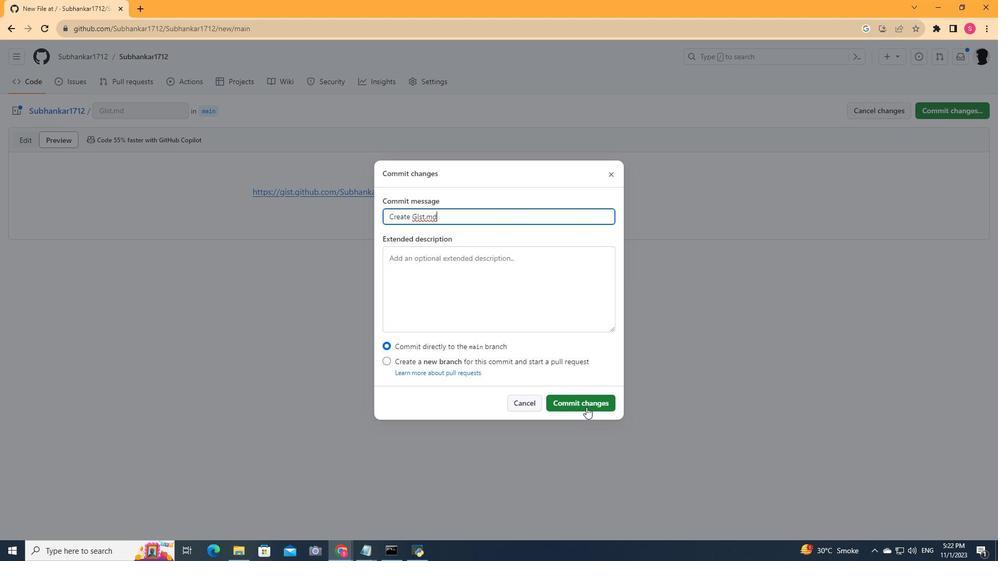 
Action: Mouse pressed left at (586, 407)
Screenshot: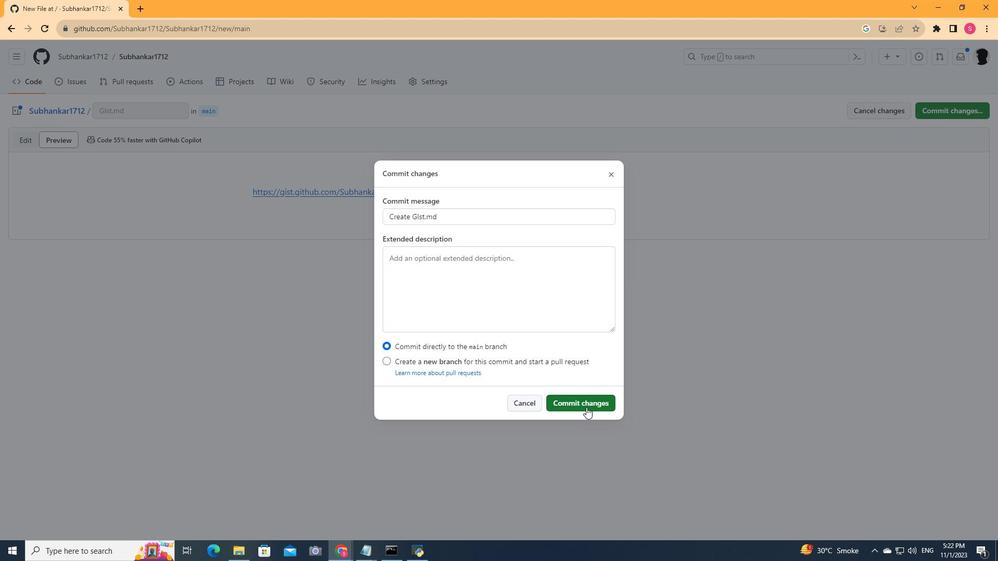 
Action: Mouse moved to (388, 285)
Screenshot: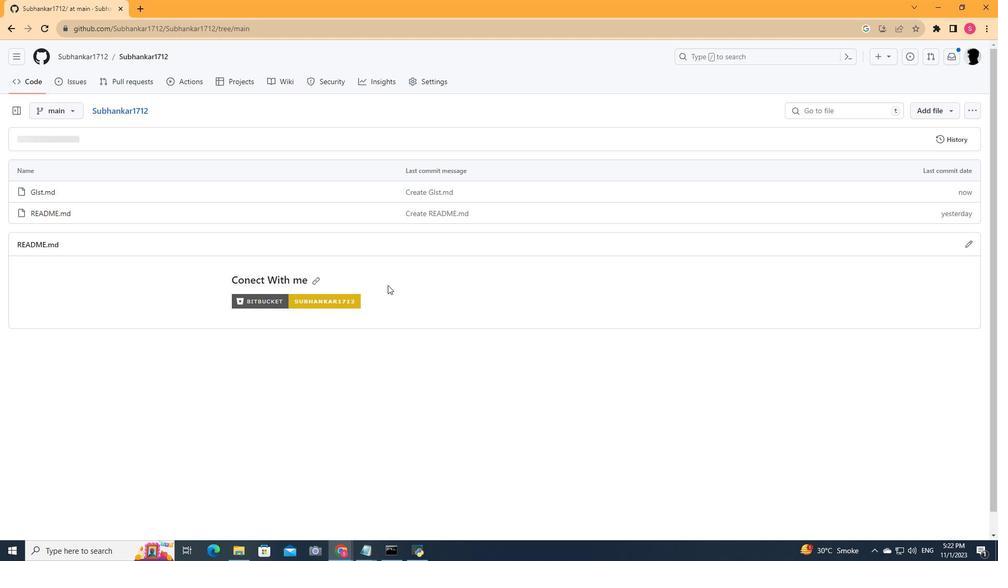 
Action: Mouse scrolled (388, 286) with delta (0, 0)
Screenshot: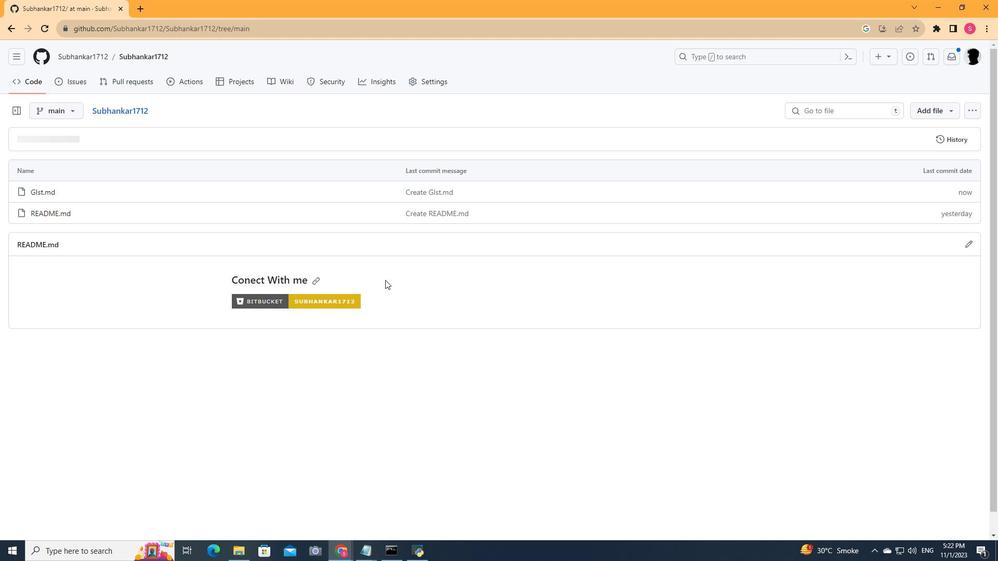 
Action: Mouse moved to (388, 285)
Screenshot: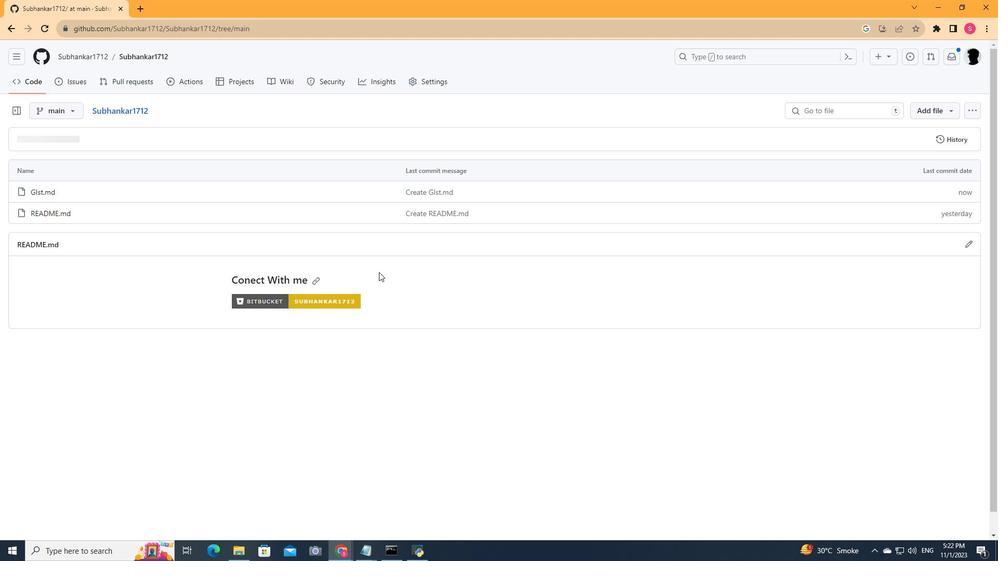 
Action: Mouse scrolled (388, 285) with delta (0, 0)
Screenshot: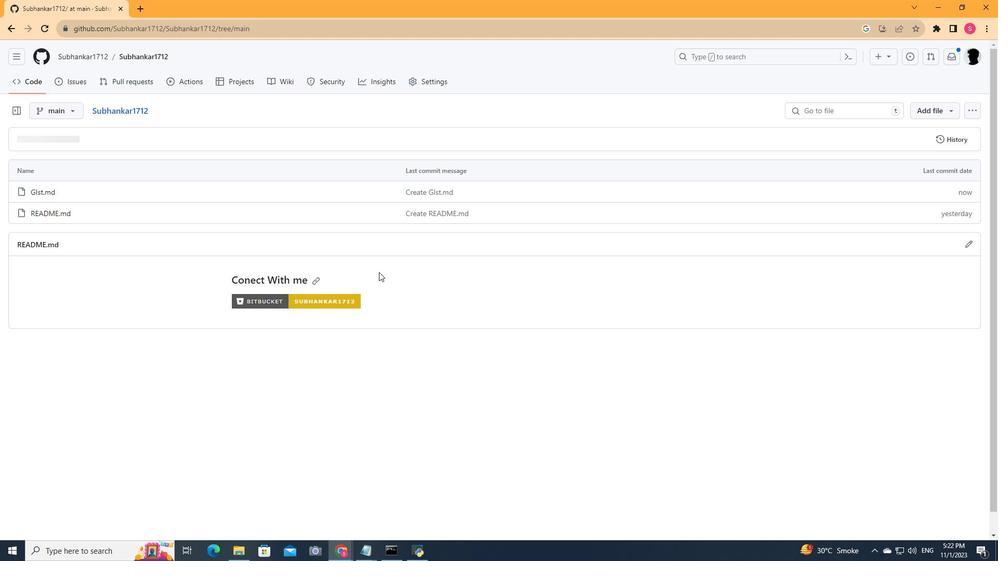 
Action: Mouse moved to (384, 279)
Screenshot: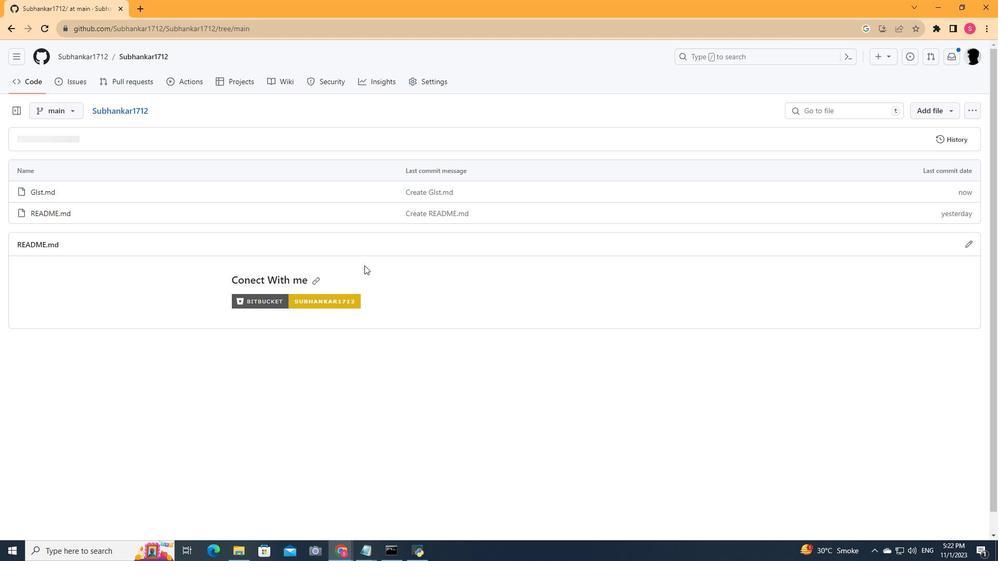 
Action: Mouse scrolled (384, 279) with delta (0, 0)
Screenshot: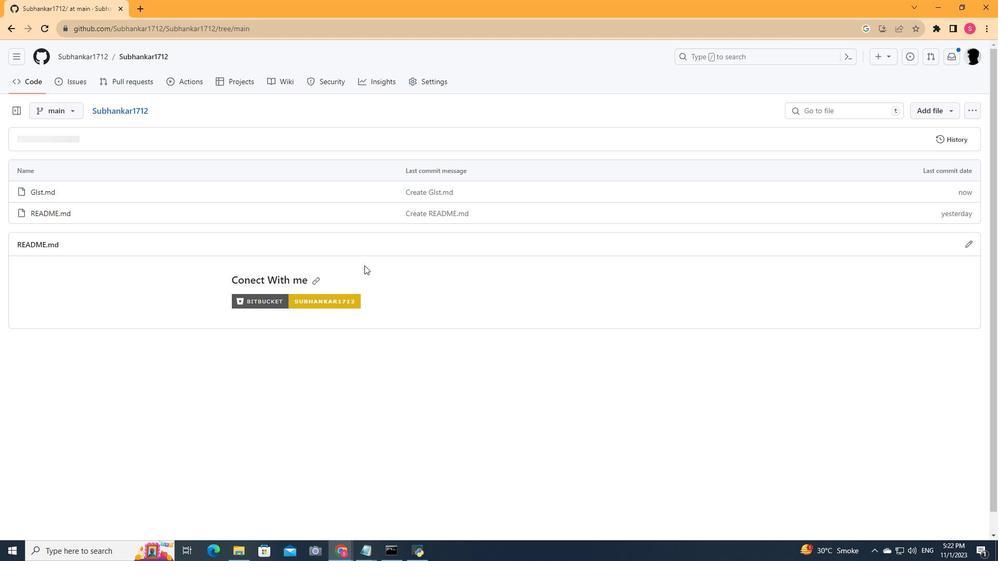 
Action: Mouse moved to (53, 195)
Screenshot: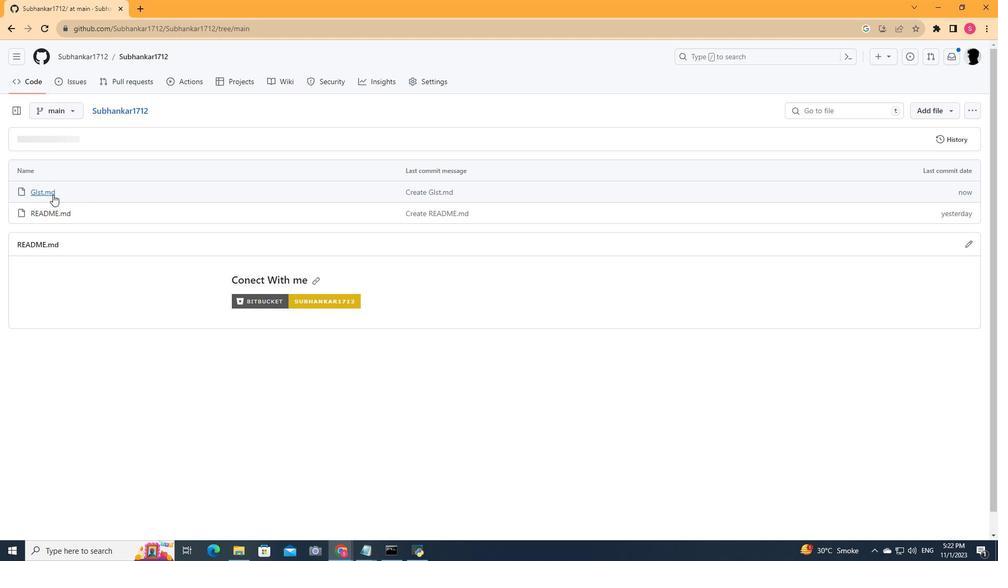 
Action: Mouse pressed left at (53, 195)
Screenshot: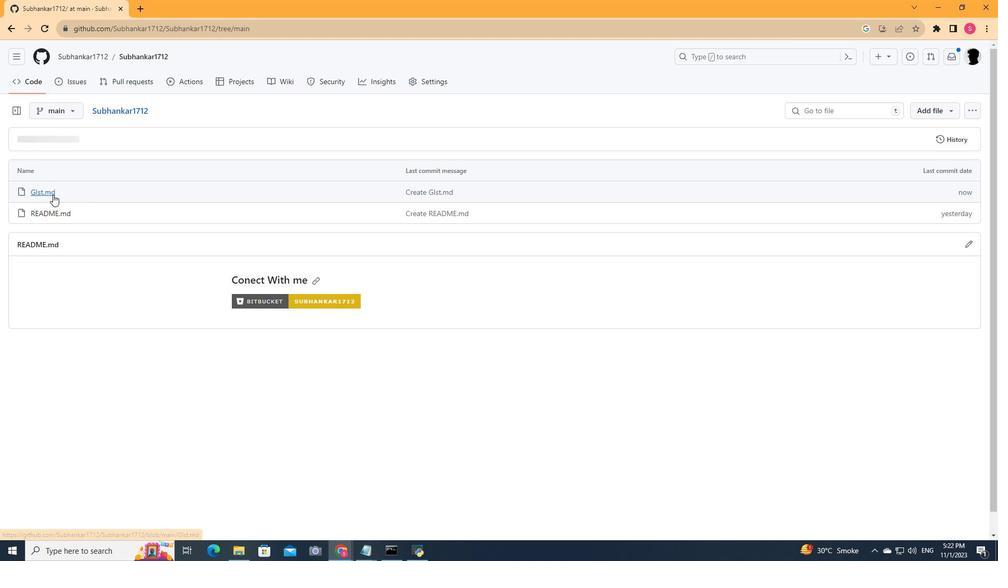 
Action: Mouse moved to (974, 52)
Screenshot: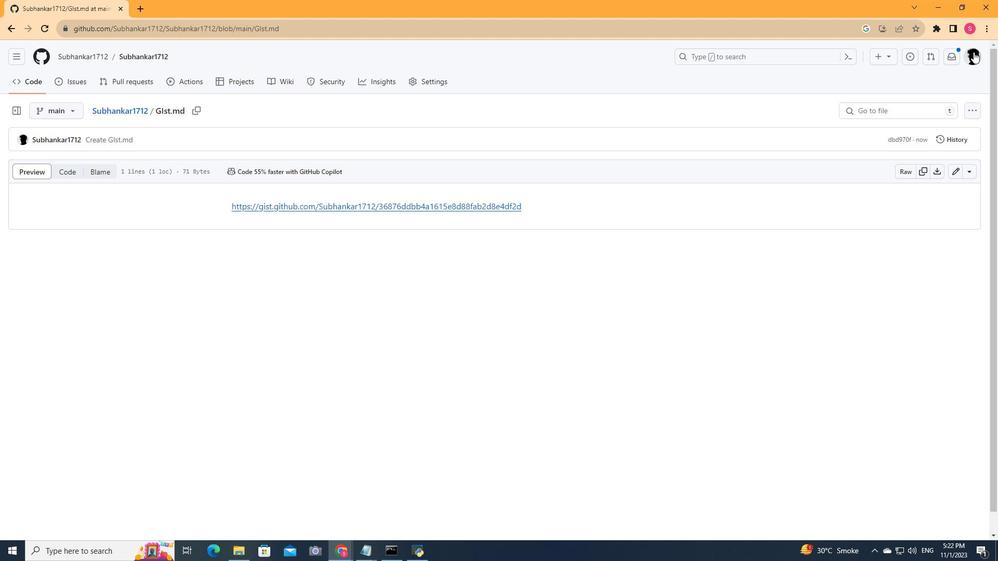 
Action: Mouse pressed left at (974, 52)
Screenshot: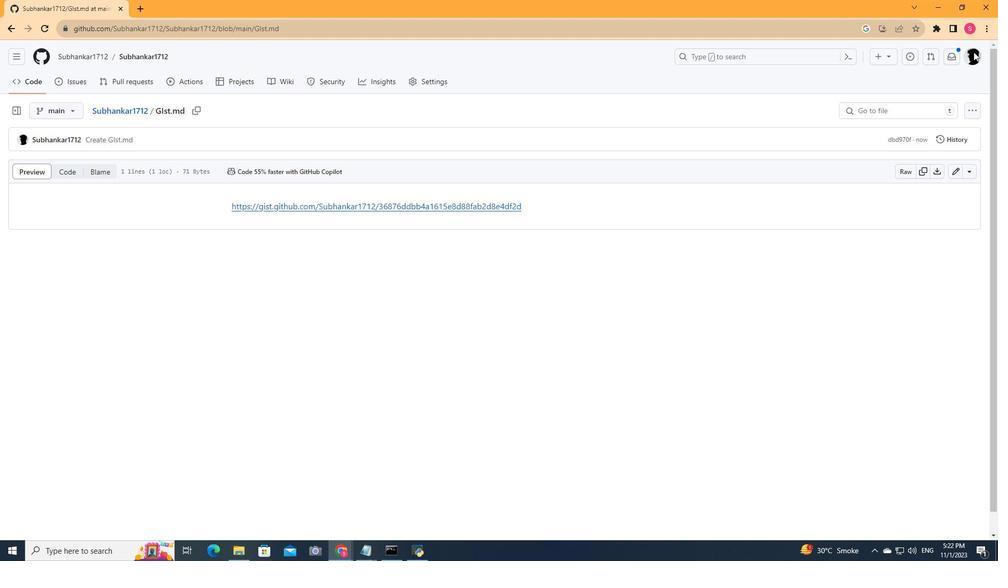 
Action: Mouse moved to (889, 106)
Screenshot: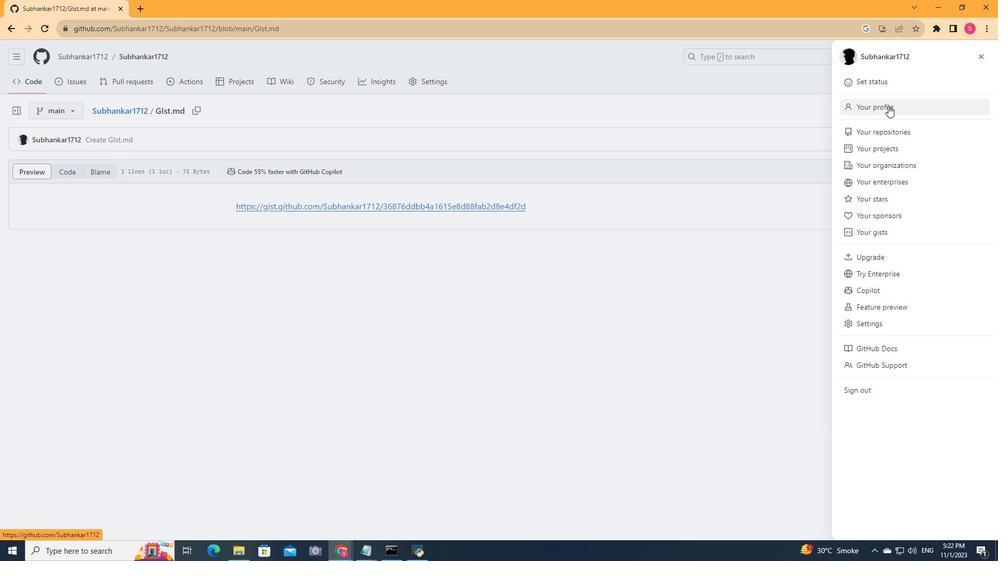
Action: Mouse pressed left at (889, 106)
Screenshot: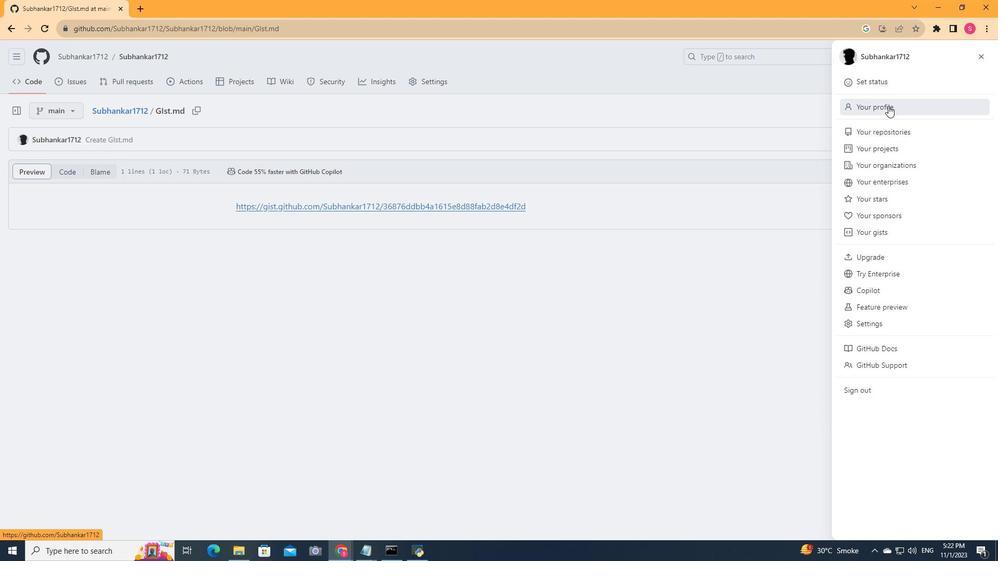 
Action: Mouse moved to (524, 193)
Screenshot: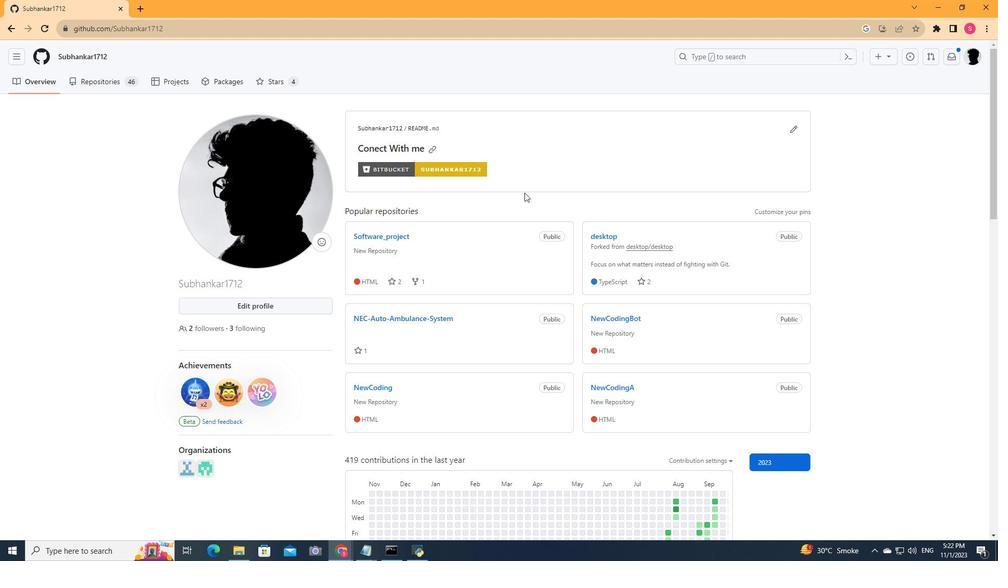 
Action: Mouse scrolled (524, 192) with delta (0, 0)
Screenshot: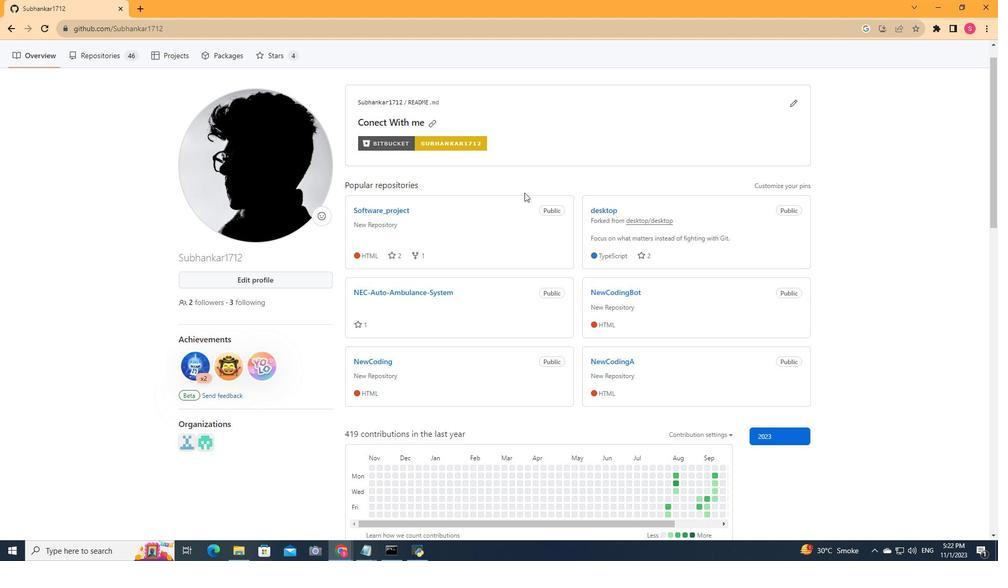 
Action: Mouse scrolled (524, 192) with delta (0, 0)
Screenshot: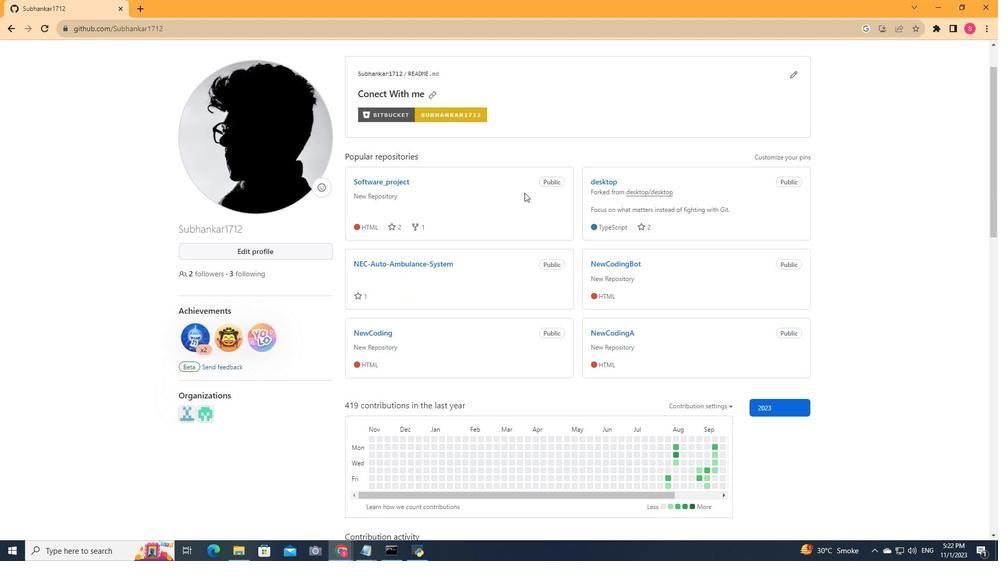 
Action: Mouse scrolled (524, 192) with delta (0, 0)
Screenshot: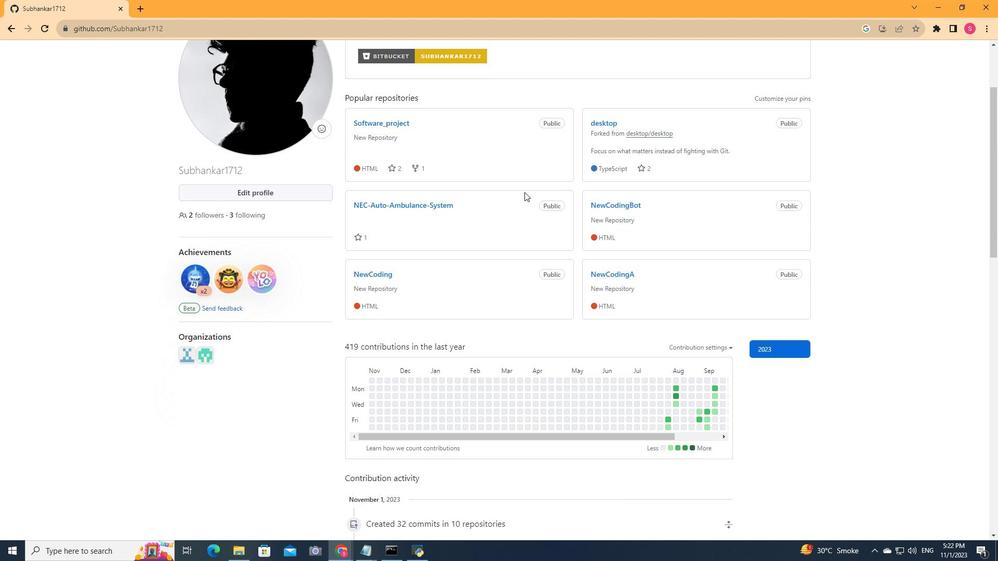 
Action: Mouse moved to (525, 191)
Screenshot: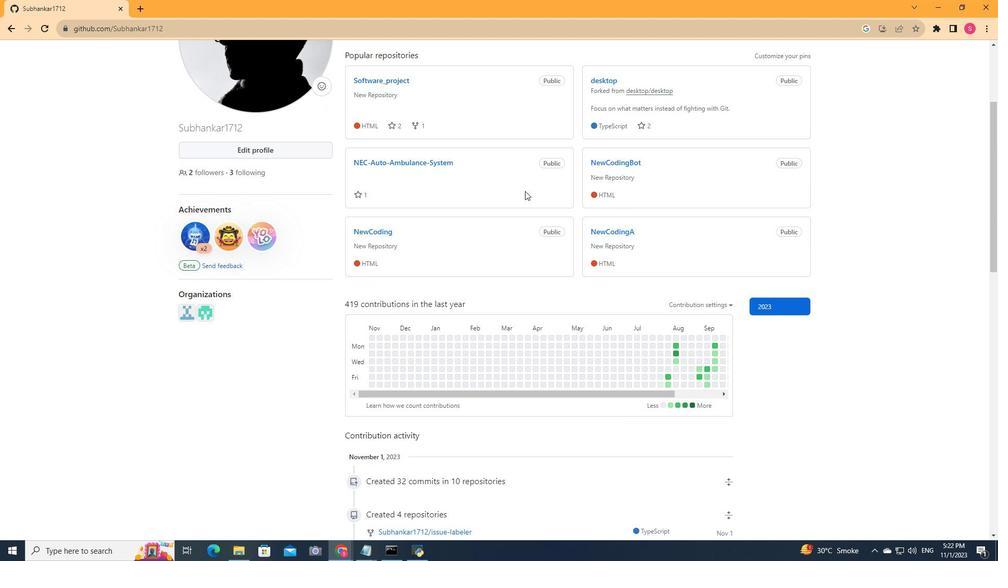 
Action: Mouse scrolled (525, 190) with delta (0, 0)
Screenshot: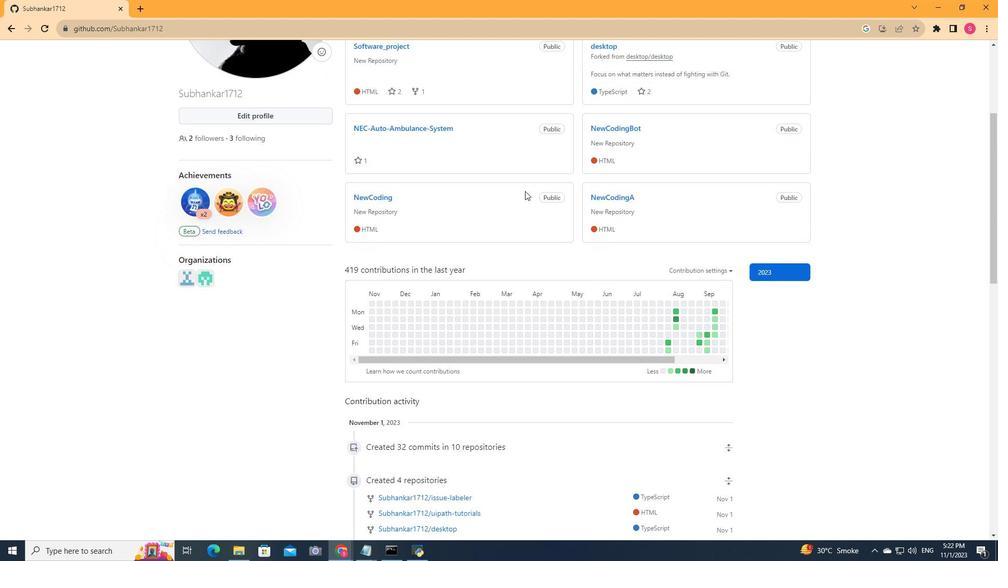 
Action: Mouse scrolled (525, 190) with delta (0, 0)
Screenshot: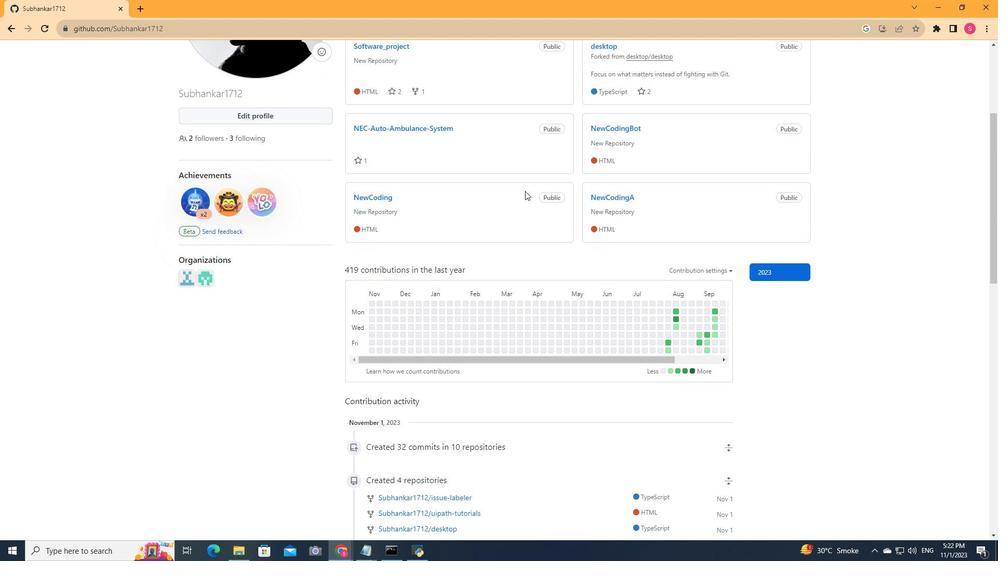 
Action: Mouse scrolled (525, 190) with delta (0, 0)
Screenshot: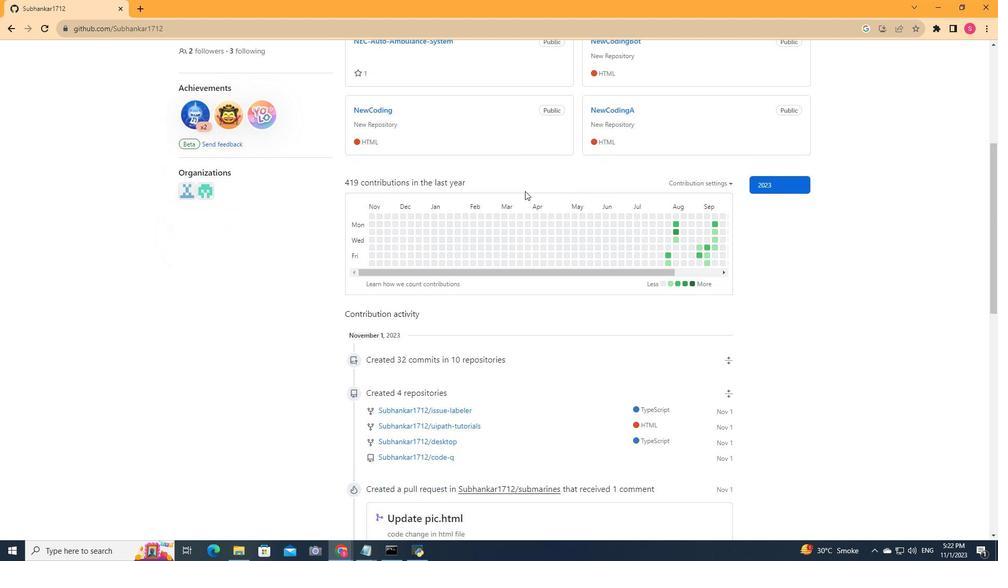 
Action: Mouse scrolled (525, 190) with delta (0, 0)
Screenshot: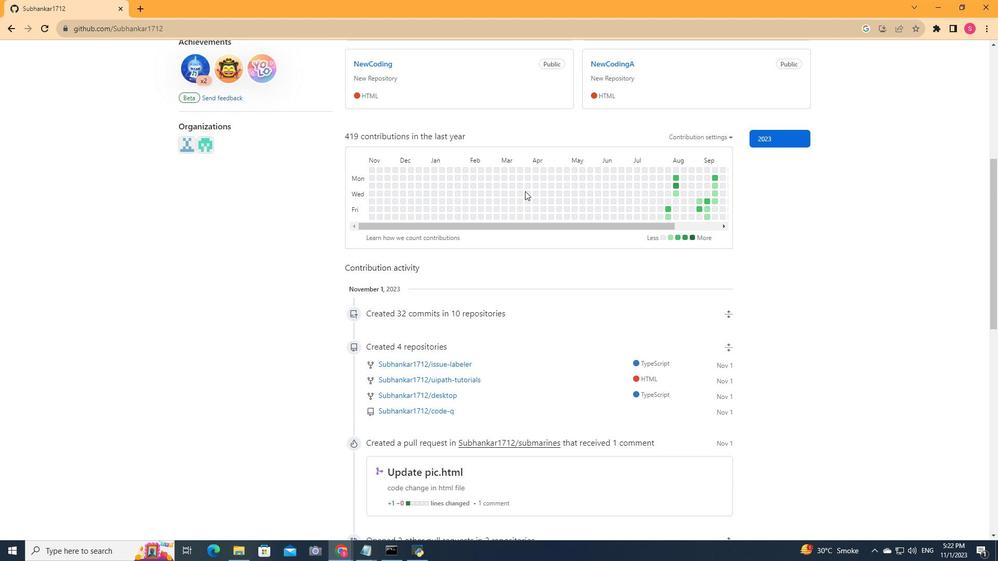
Action: Mouse scrolled (525, 190) with delta (0, 0)
Screenshot: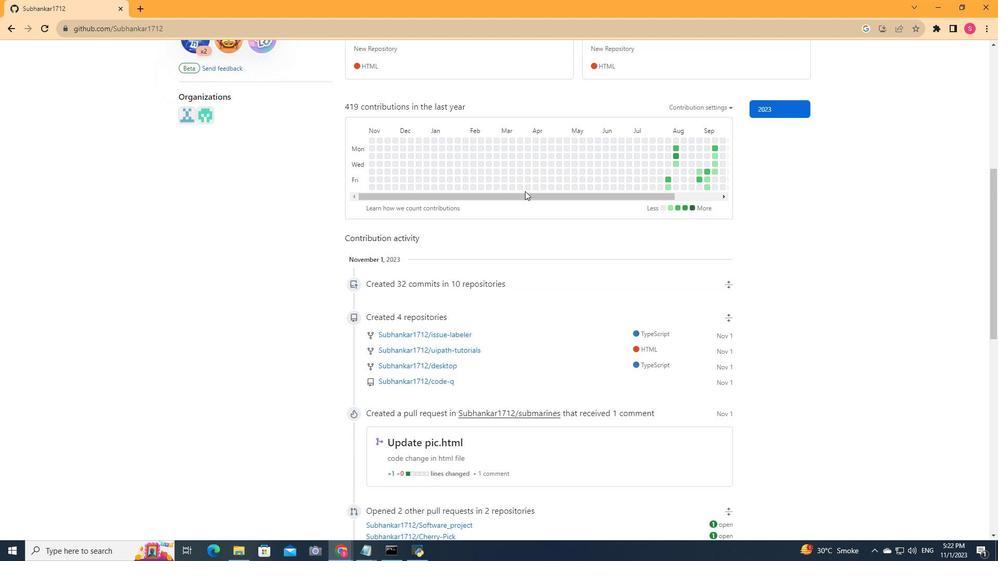
Action: Mouse scrolled (525, 190) with delta (0, 0)
Screenshot: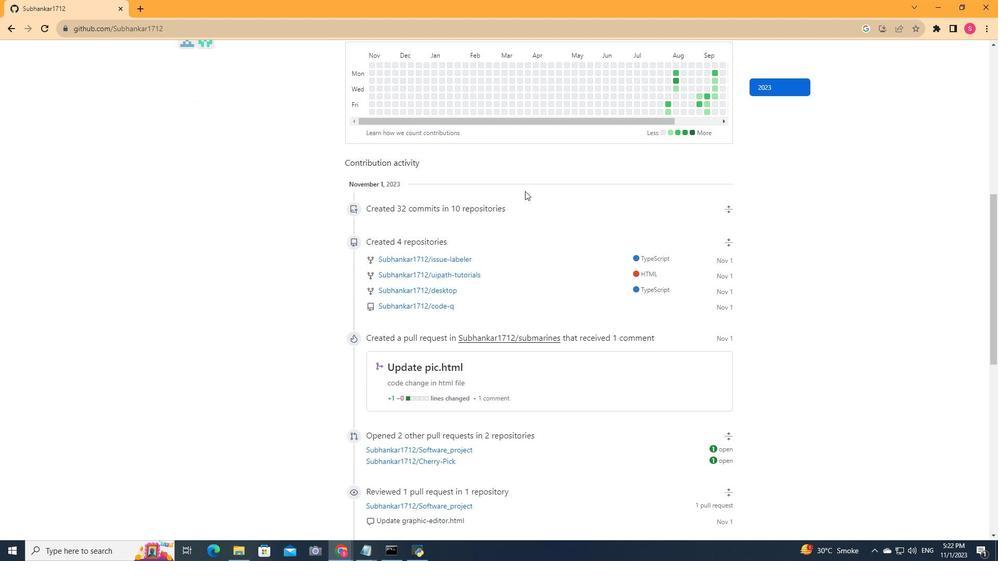 
Action: Mouse scrolled (525, 190) with delta (0, 0)
Screenshot: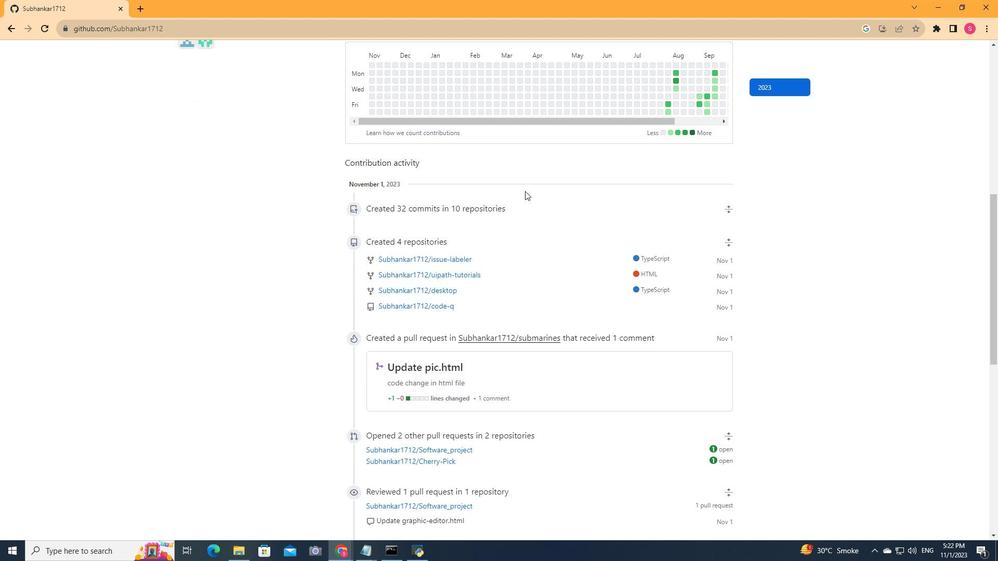 
Action: Mouse scrolled (525, 190) with delta (0, 0)
Screenshot: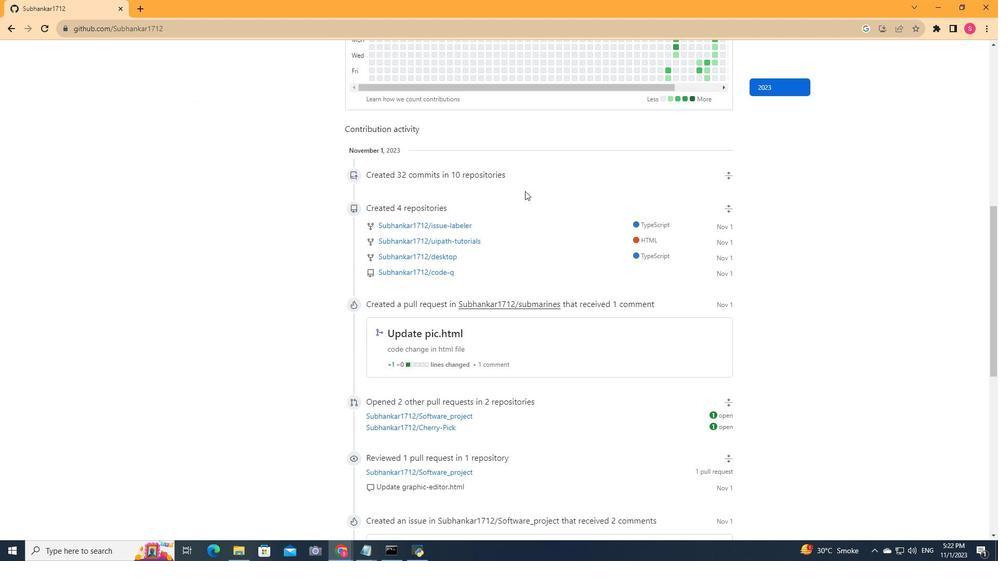 
Action: Mouse scrolled (525, 190) with delta (0, 0)
Screenshot: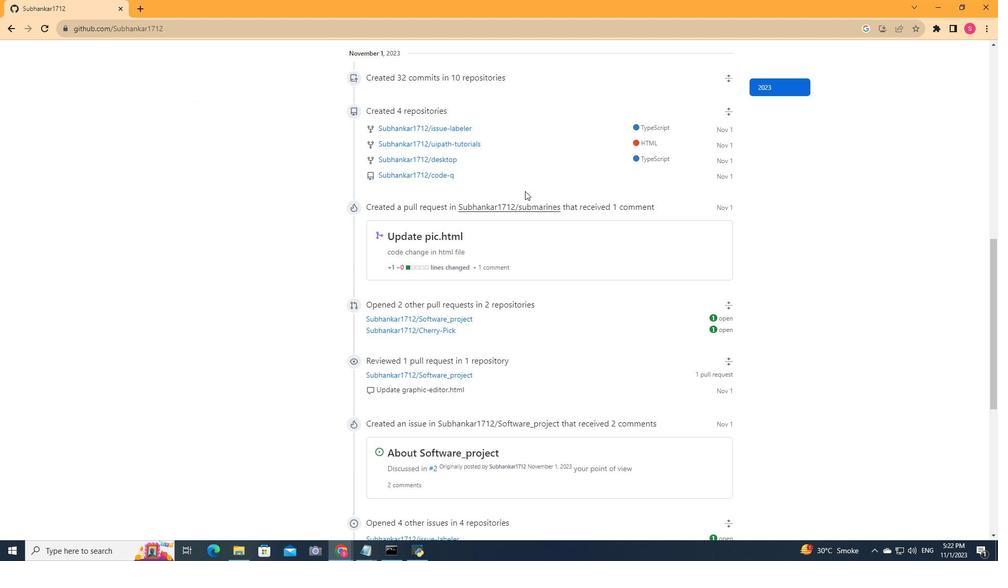 
Action: Mouse scrolled (525, 191) with delta (0, 0)
Screenshot: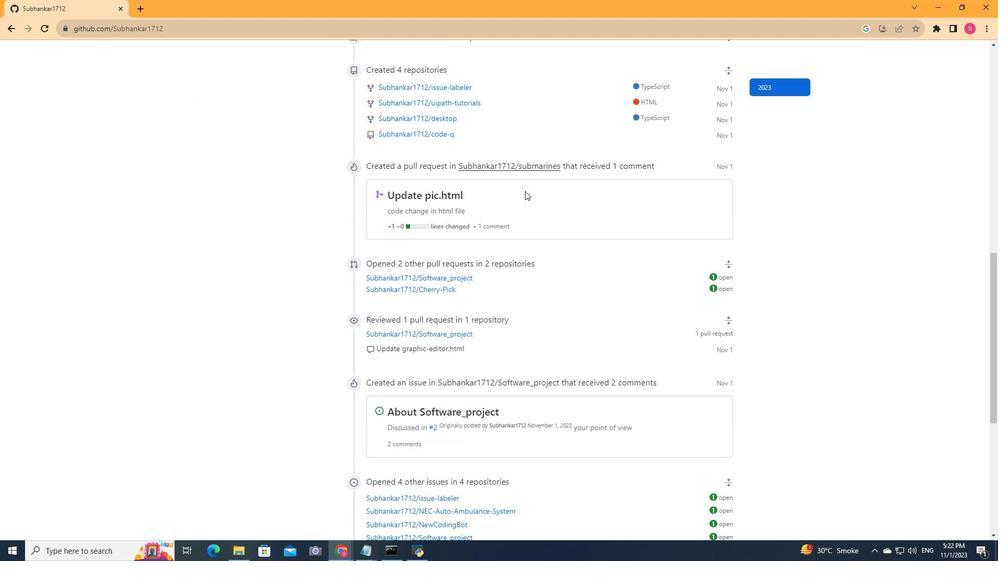 
Action: Mouse scrolled (525, 191) with delta (0, 0)
Screenshot: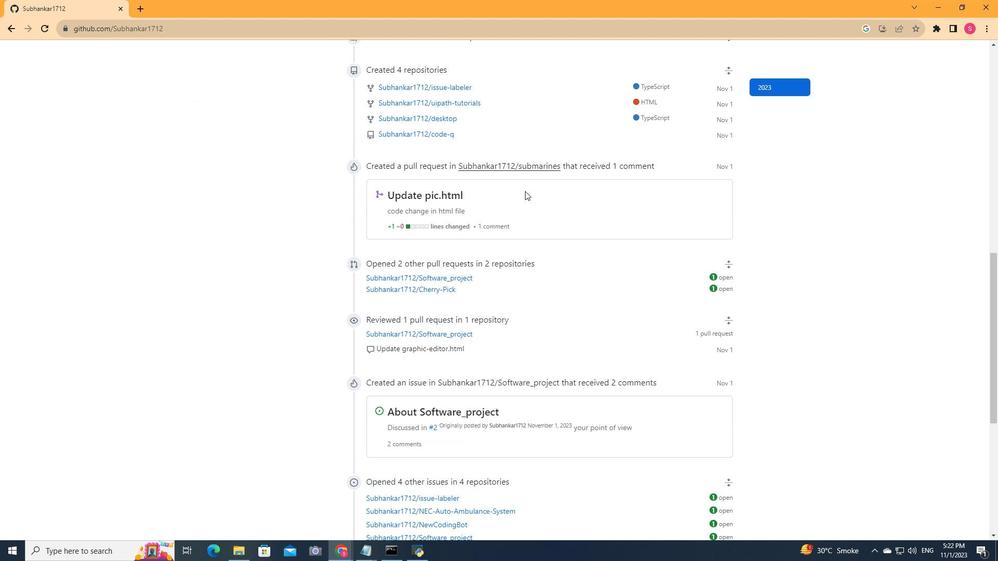 
Action: Mouse scrolled (525, 191) with delta (0, 0)
Screenshot: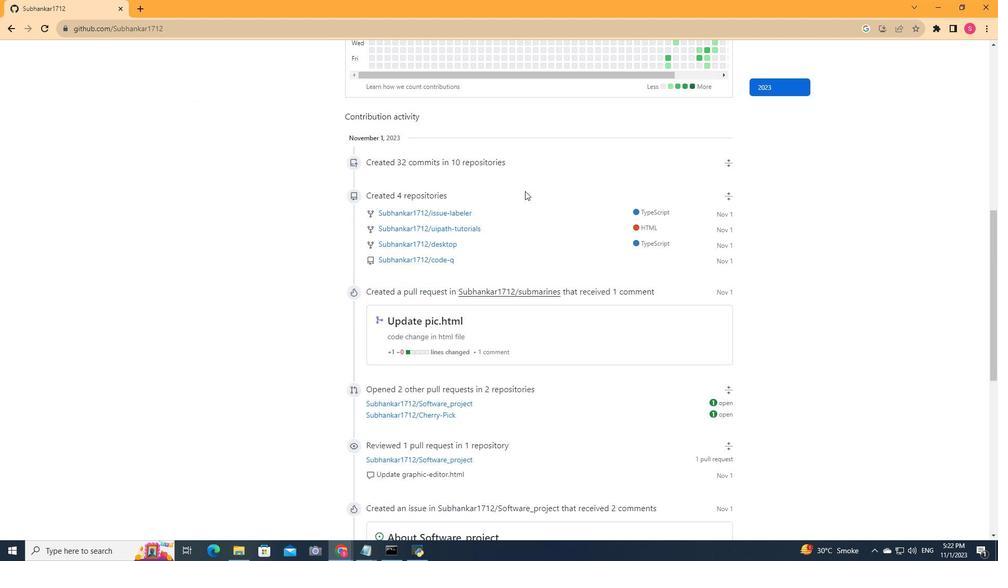 
Action: Mouse scrolled (525, 191) with delta (0, 0)
Screenshot: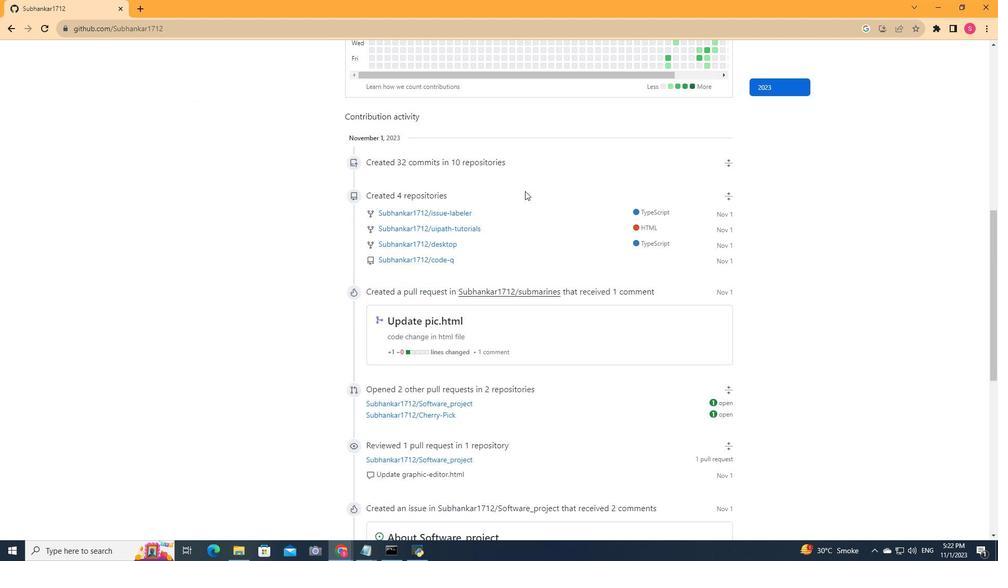 
Action: Mouse scrolled (525, 191) with delta (0, 0)
Screenshot: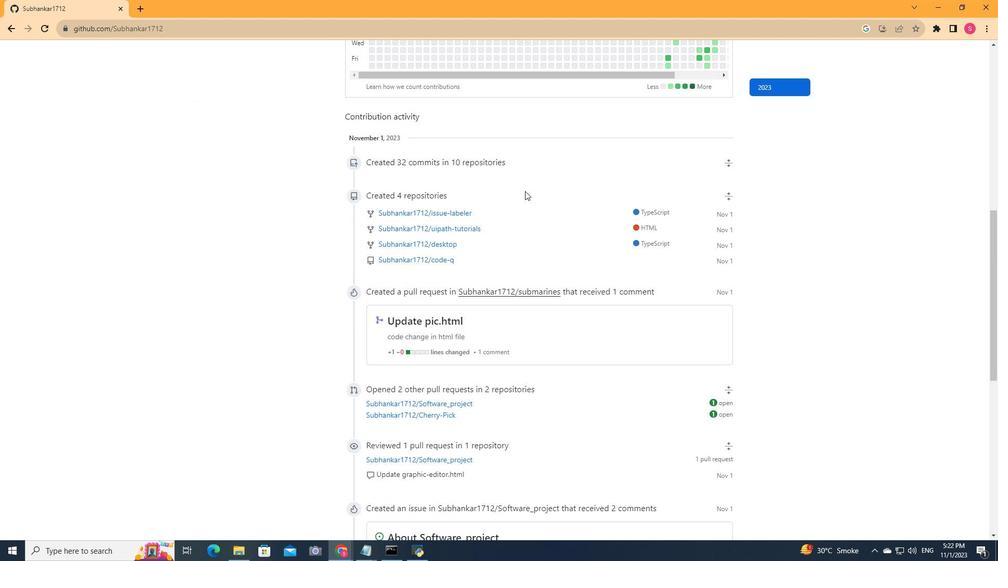 
Action: Mouse scrolled (525, 191) with delta (0, 0)
Screenshot: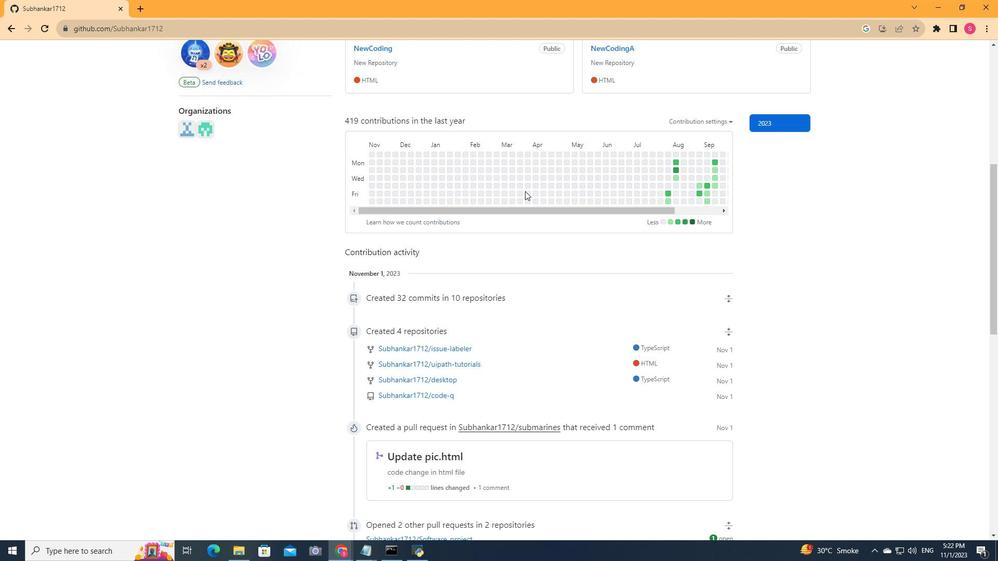 
Action: Mouse scrolled (525, 191) with delta (0, 0)
Screenshot: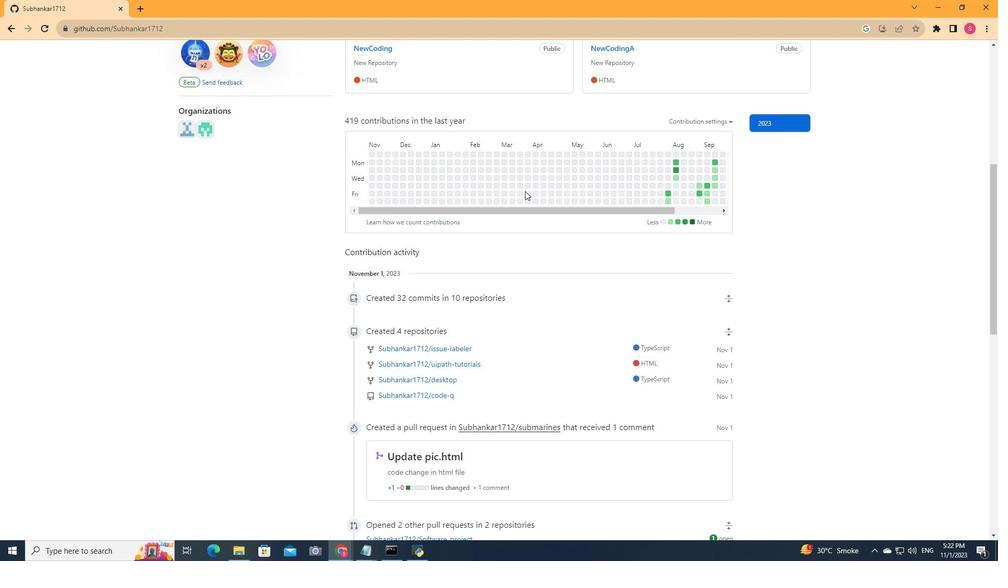 
Action: Mouse scrolled (525, 191) with delta (0, 0)
Screenshot: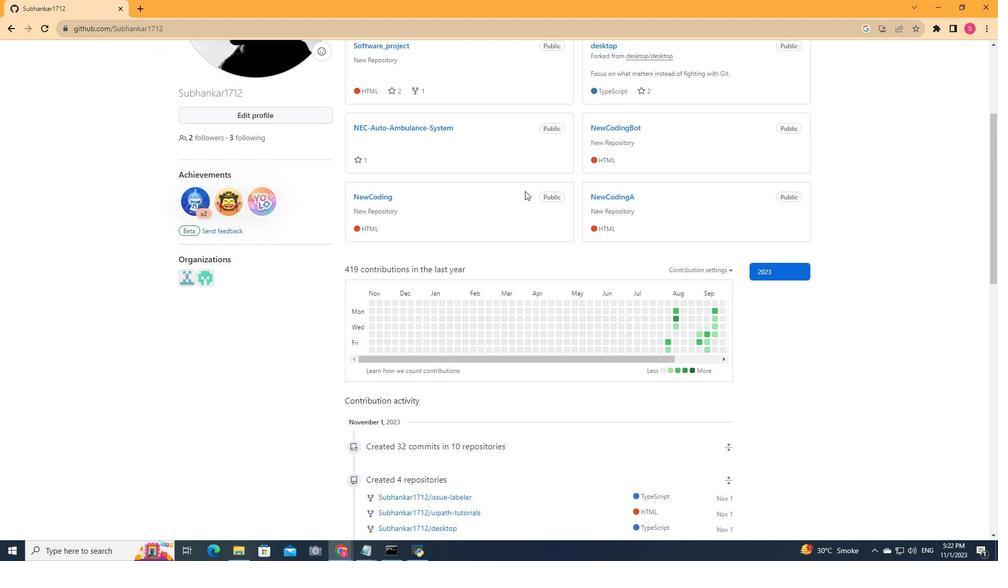 
Action: Mouse scrolled (525, 191) with delta (0, 0)
Screenshot: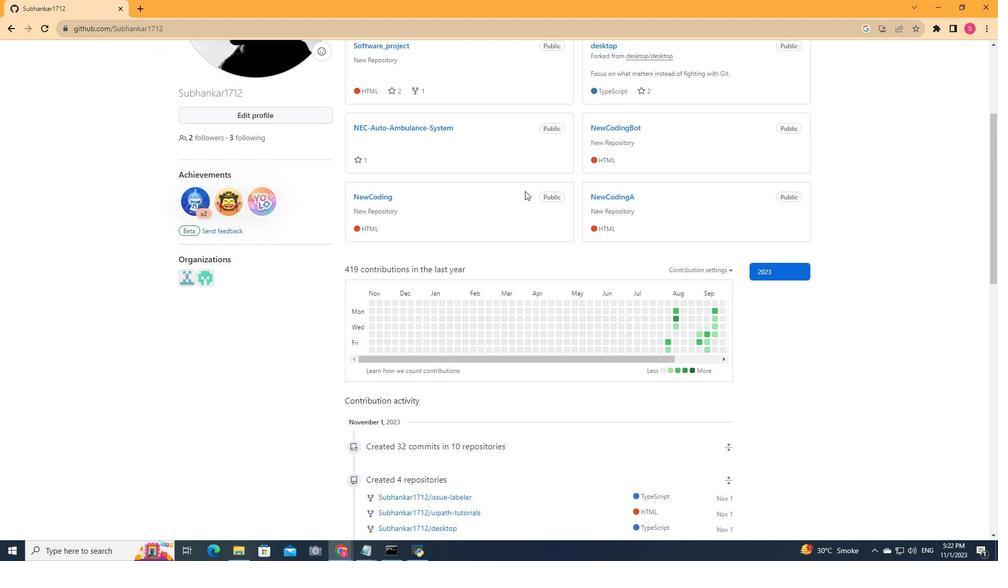 
Action: Mouse scrolled (525, 191) with delta (0, 0)
Screenshot: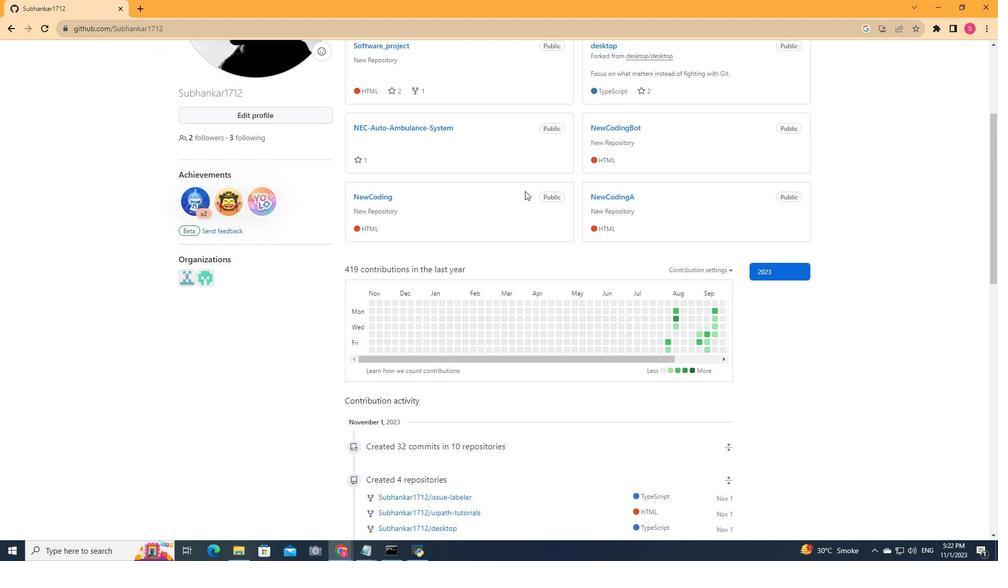 
Action: Mouse scrolled (525, 191) with delta (0, 0)
Screenshot: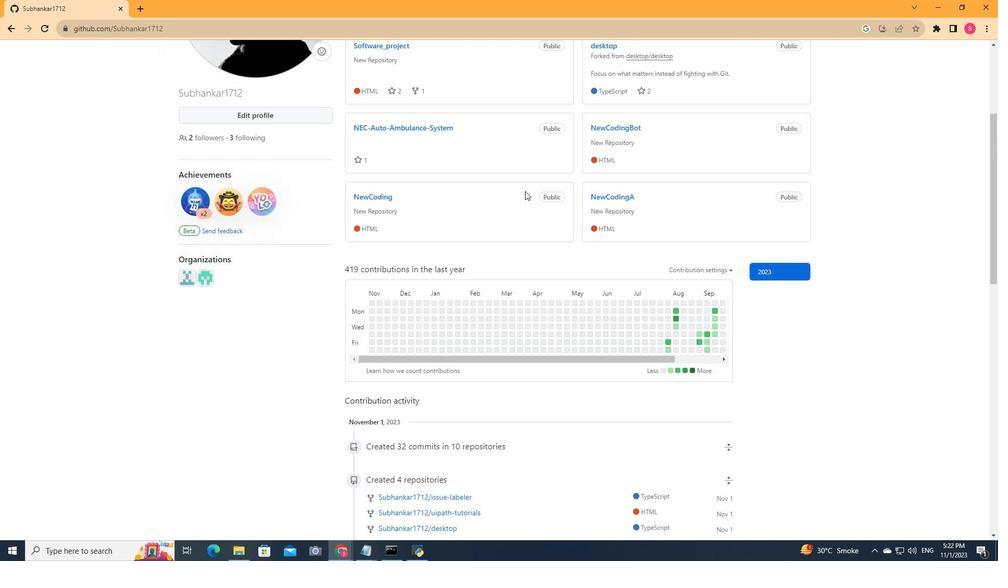 
Action: Mouse scrolled (525, 191) with delta (0, 0)
Screenshot: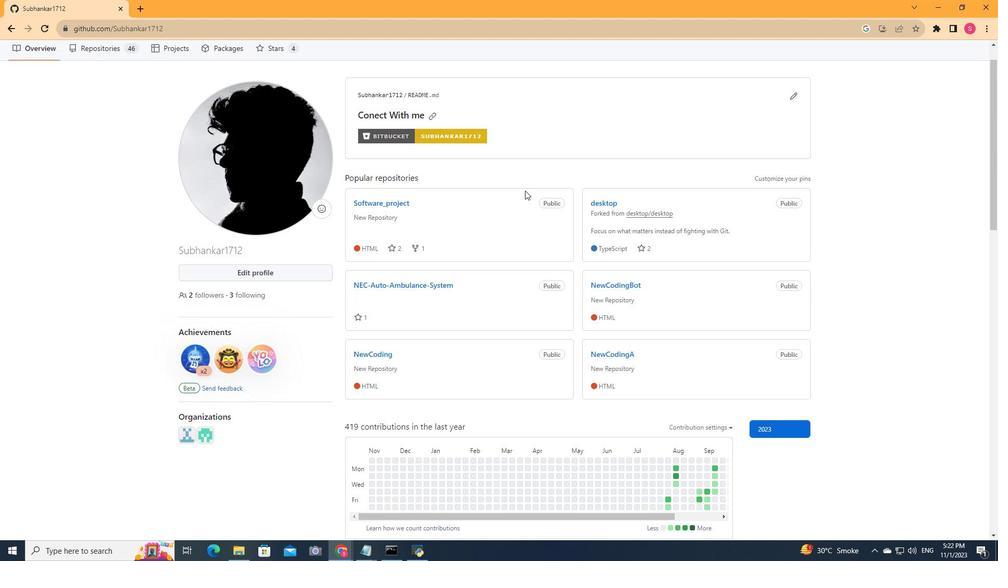 
Action: Mouse scrolled (525, 191) with delta (0, 0)
Screenshot: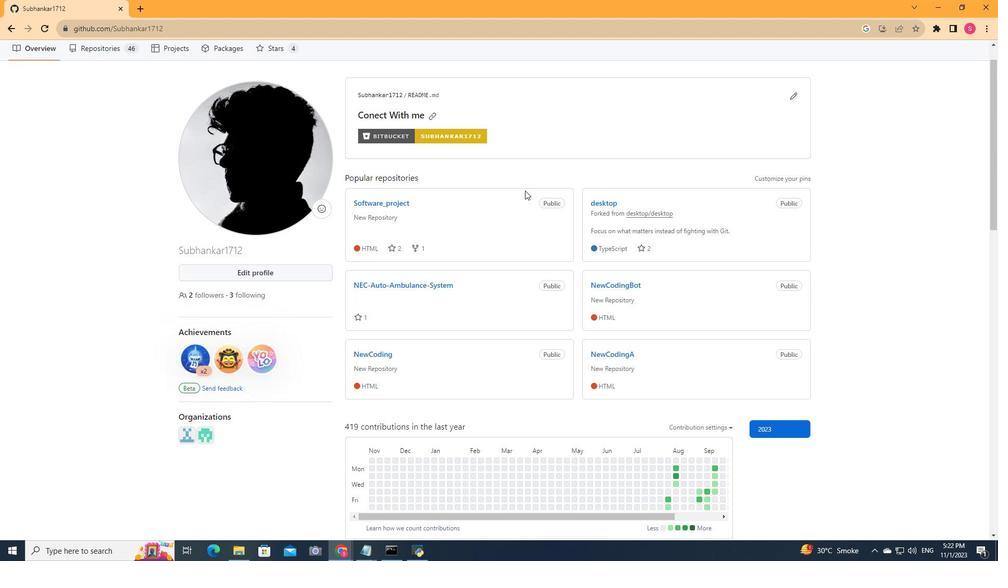 
Action: Mouse scrolled (525, 191) with delta (0, 0)
Screenshot: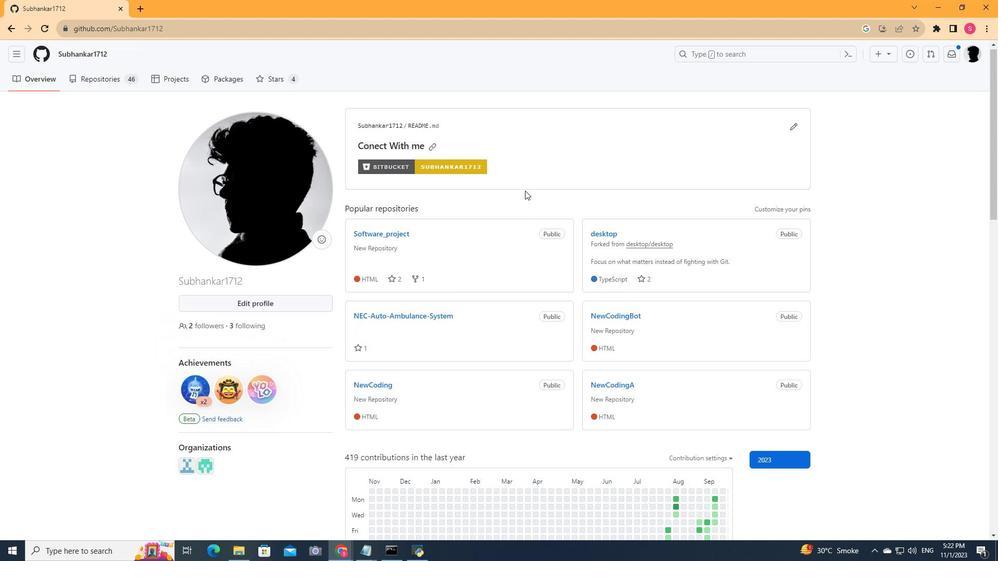 
Action: Mouse scrolled (525, 191) with delta (0, 0)
Screenshot: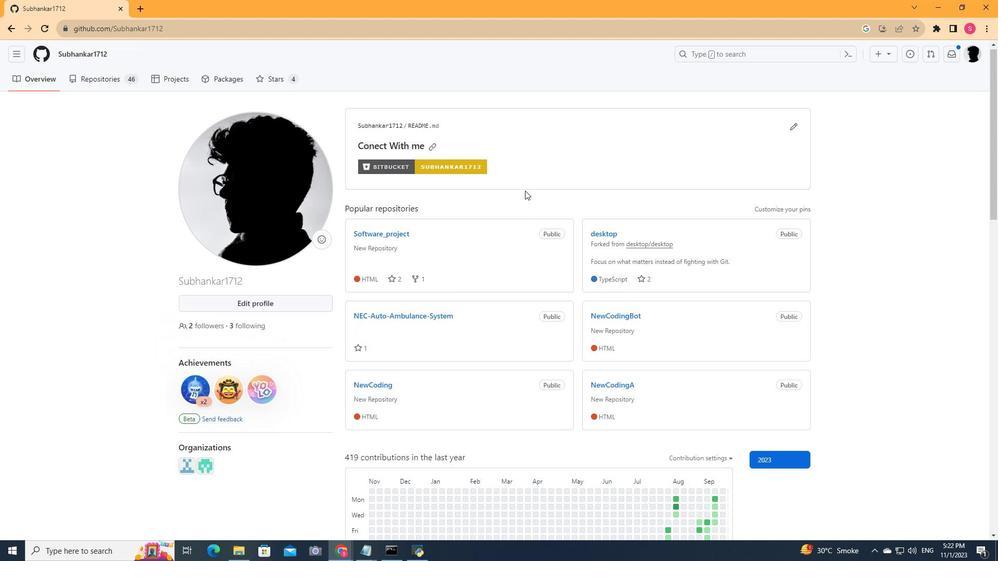 
Action: Mouse scrolled (525, 191) with delta (0, 0)
Screenshot: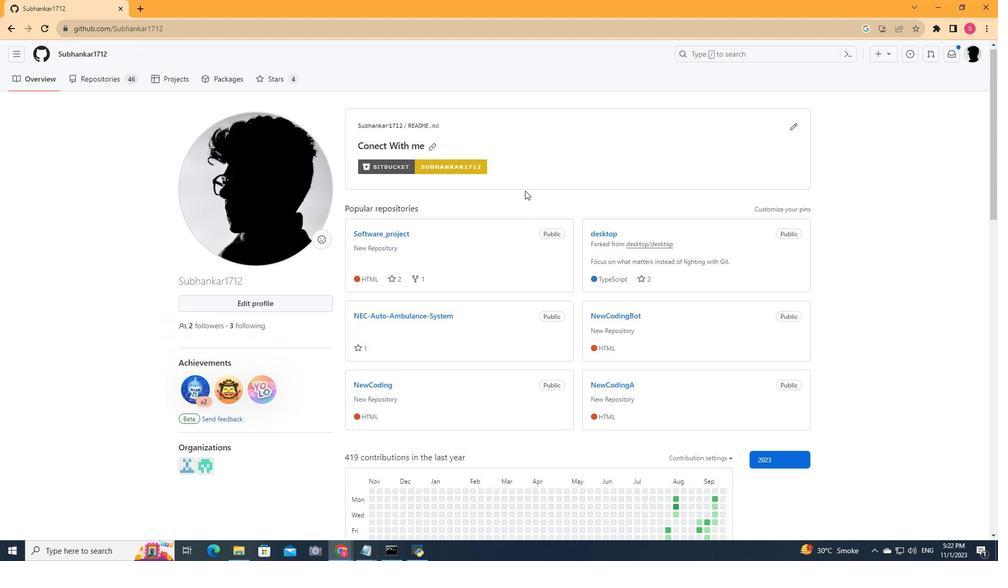 
Action: Mouse moved to (525, 190)
Screenshot: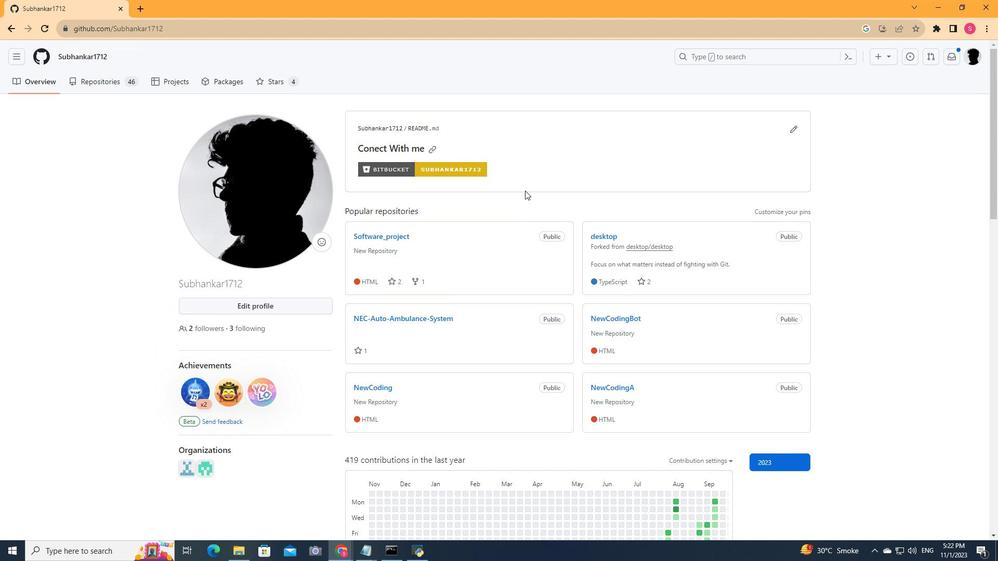 
Action: Mouse scrolled (525, 191) with delta (0, 0)
Screenshot: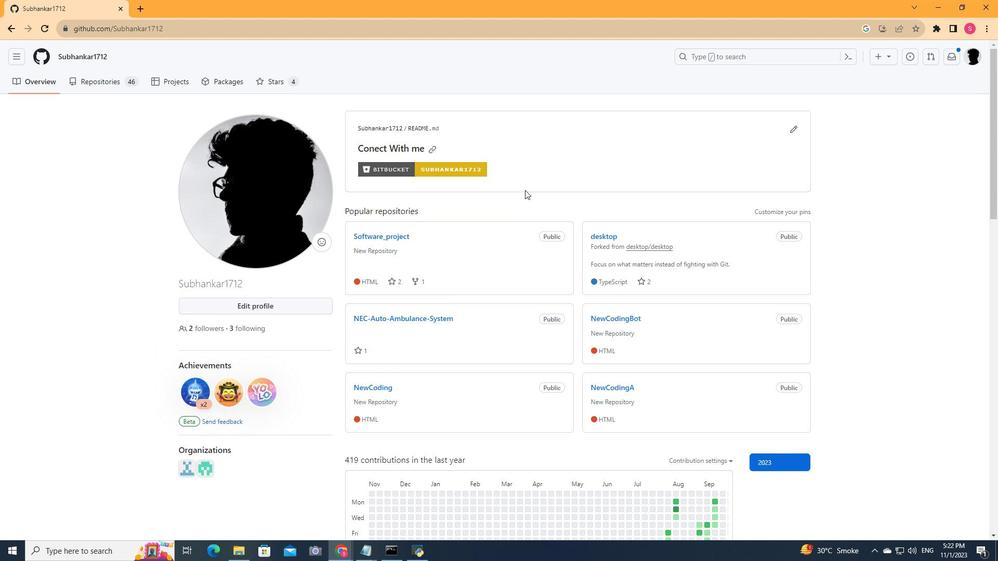
Action: Mouse moved to (525, 190)
Screenshot: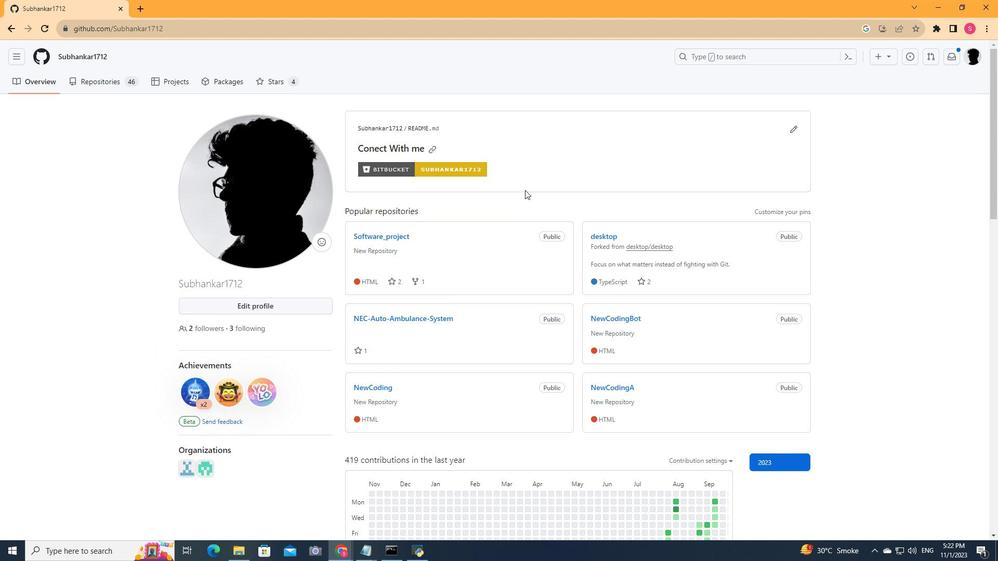 
Action: Mouse scrolled (525, 190) with delta (0, 0)
Screenshot: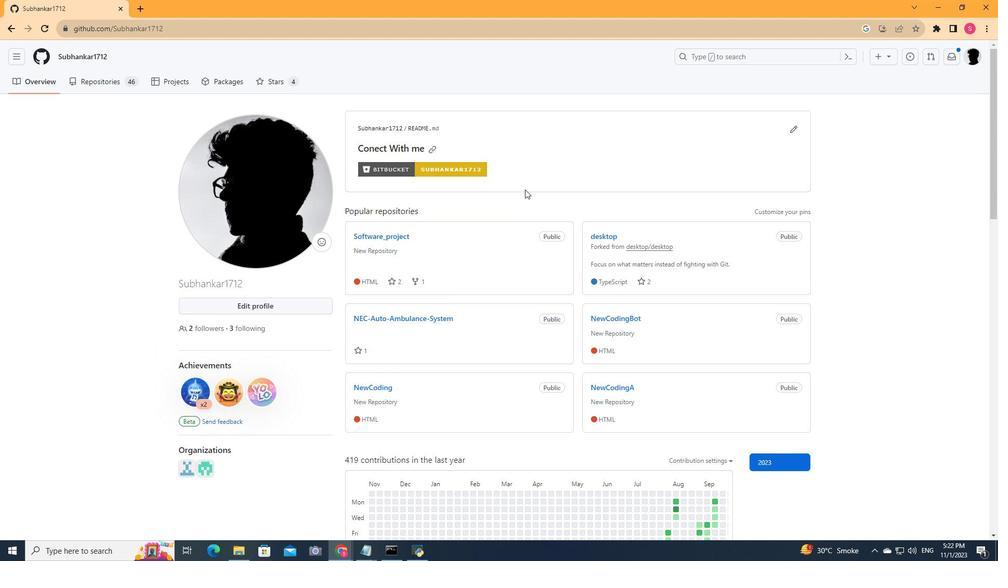 
Action: Mouse scrolled (525, 190) with delta (0, 0)
Screenshot: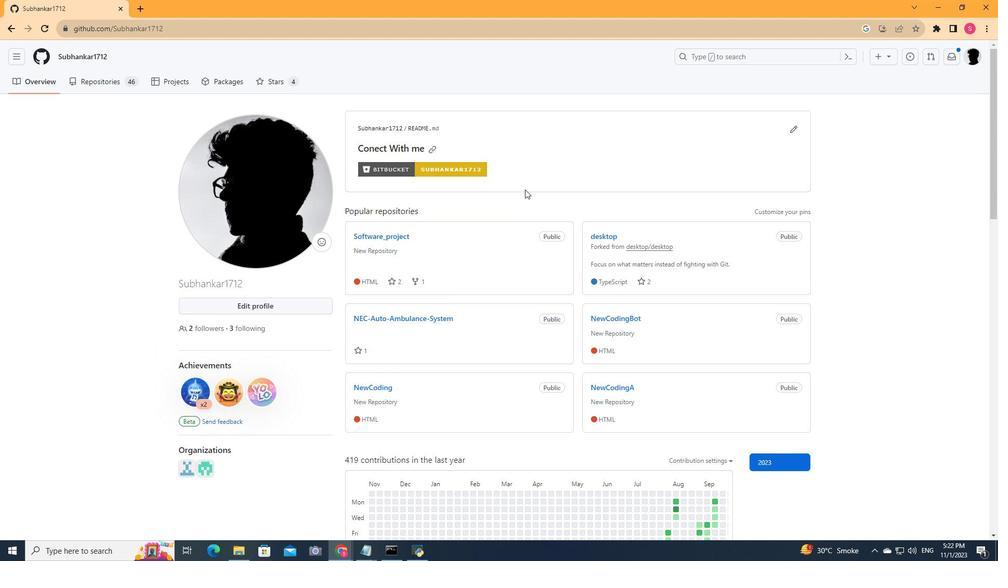 
Action: Mouse moved to (525, 189)
Screenshot: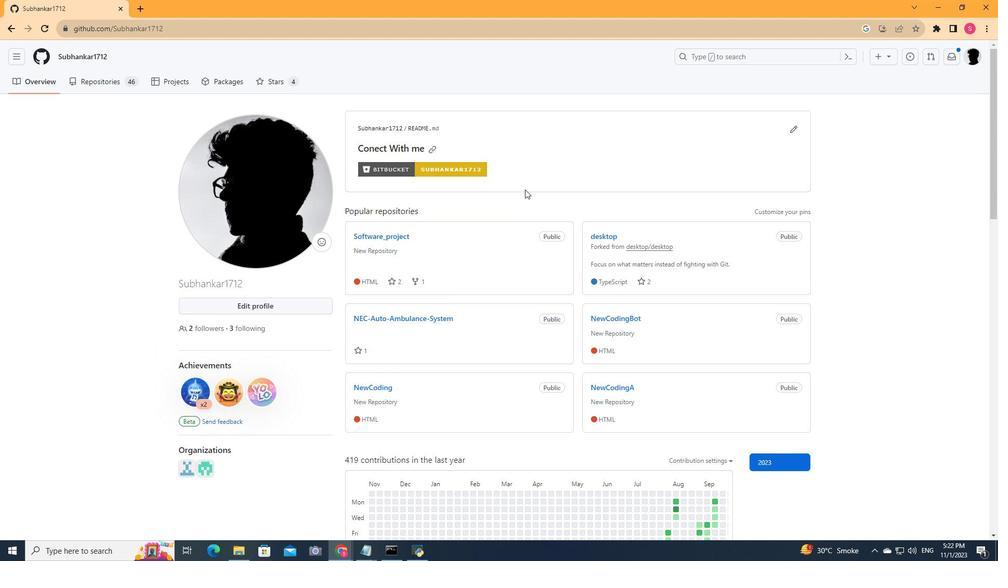 
Action: Mouse scrolled (525, 190) with delta (0, 0)
Screenshot: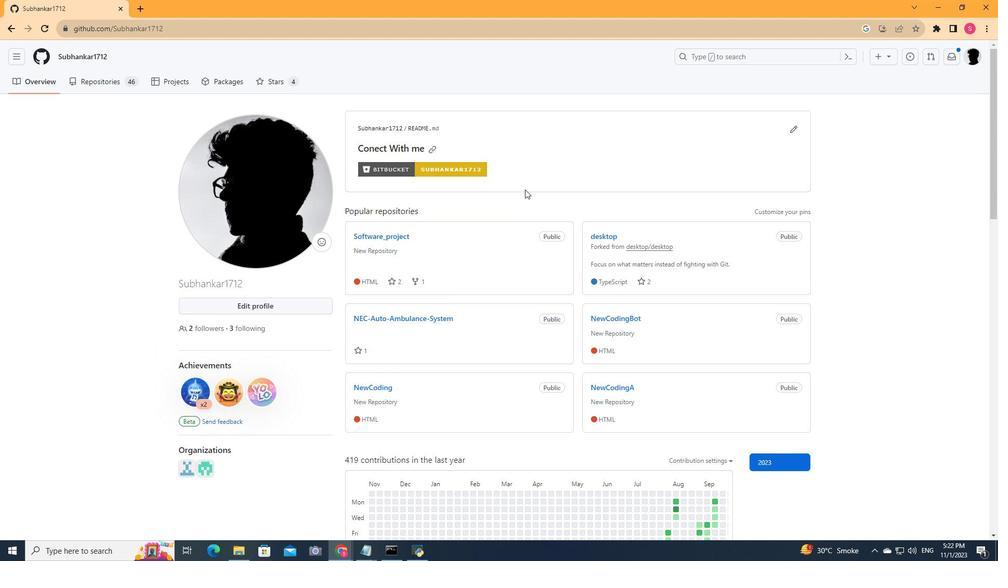 
Action: Mouse moved to (525, 184)
Screenshot: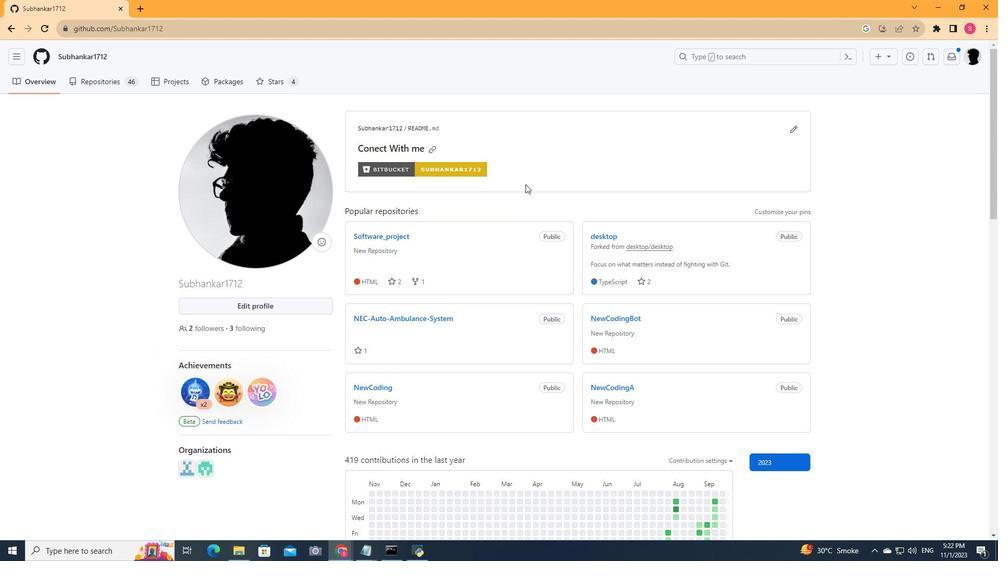 
